 Task: Look for space in Hasuda, Japan from 1st June, 2023 to 9th June, 2023 for 4 adults in price range Rs.6000 to Rs.12000. Place can be entire place with 2 bedrooms having 2 beds and 2 bathrooms. Property type can be house, flat, guest house. Booking option can be shelf check-in. Required host language is English.
Action: Mouse moved to (536, 138)
Screenshot: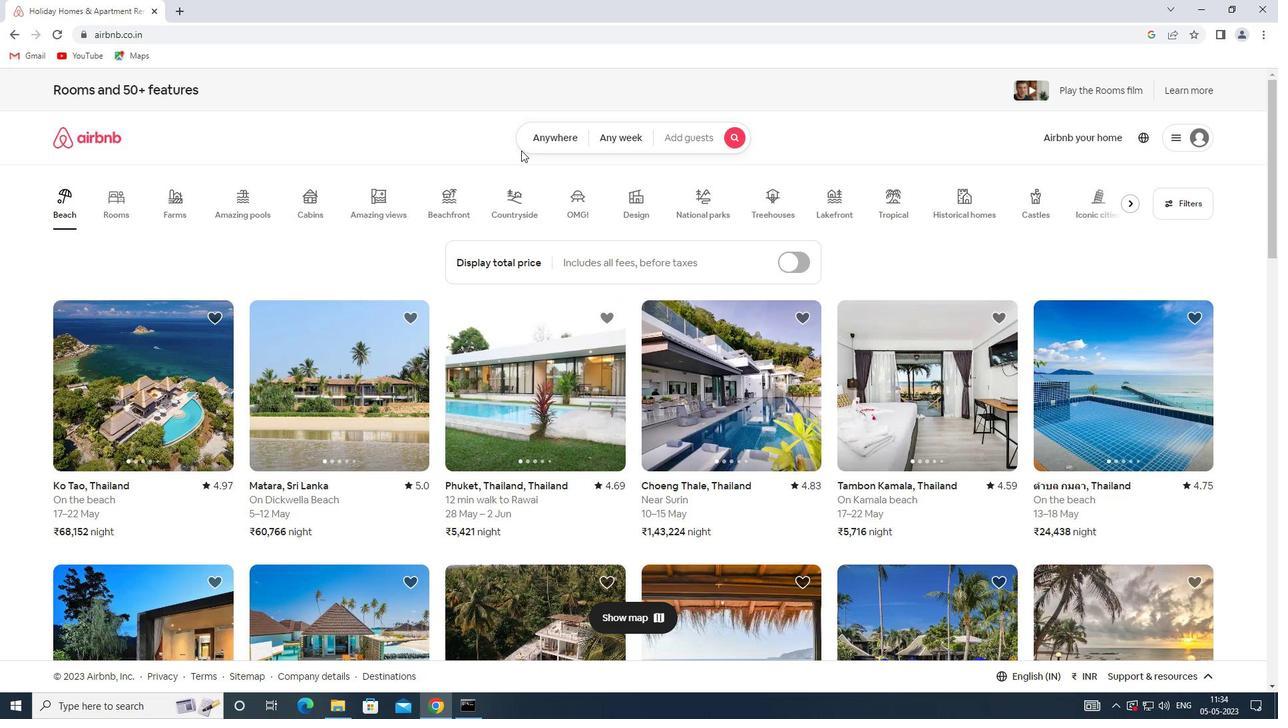 
Action: Mouse pressed left at (536, 138)
Screenshot: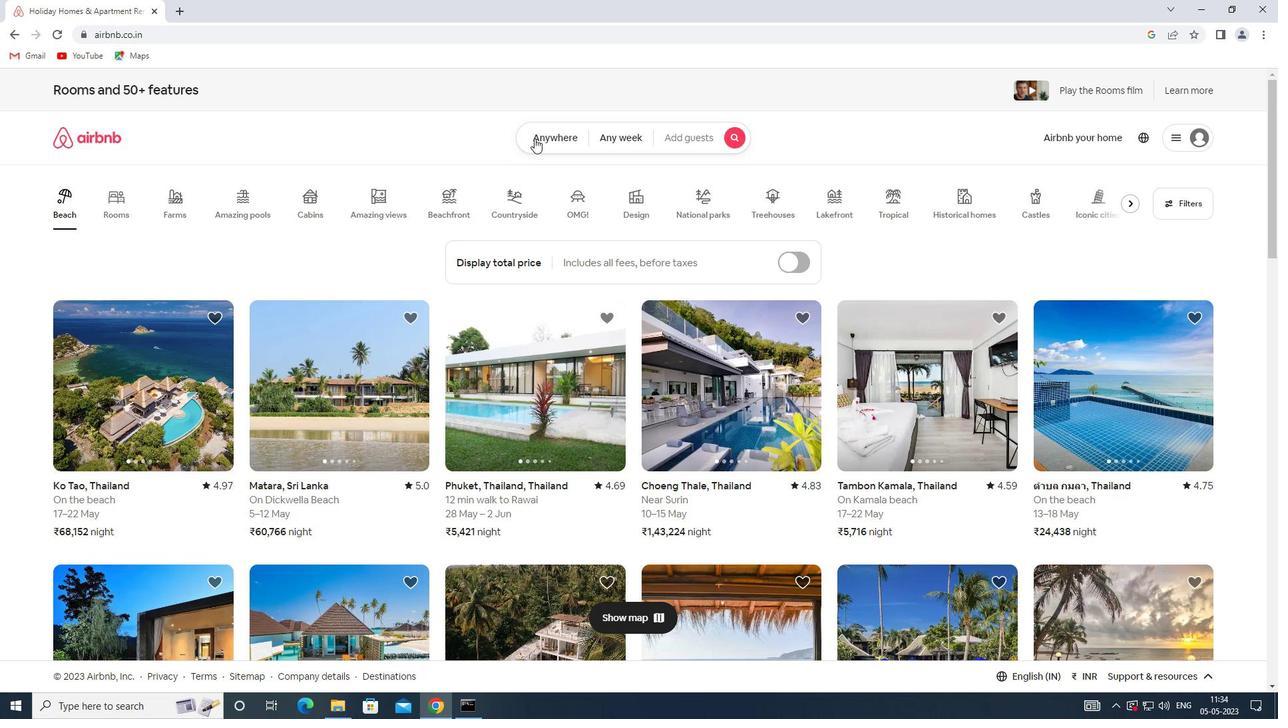 
Action: Mouse moved to (404, 194)
Screenshot: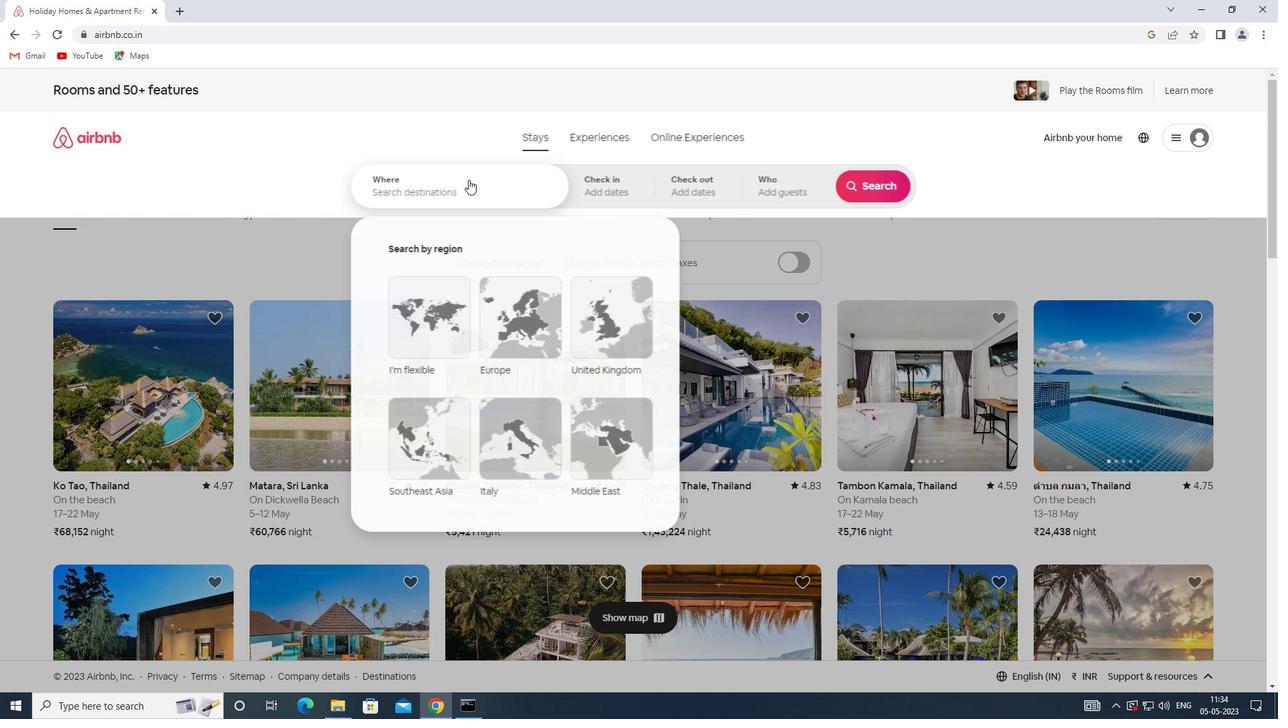 
Action: Mouse pressed left at (404, 194)
Screenshot: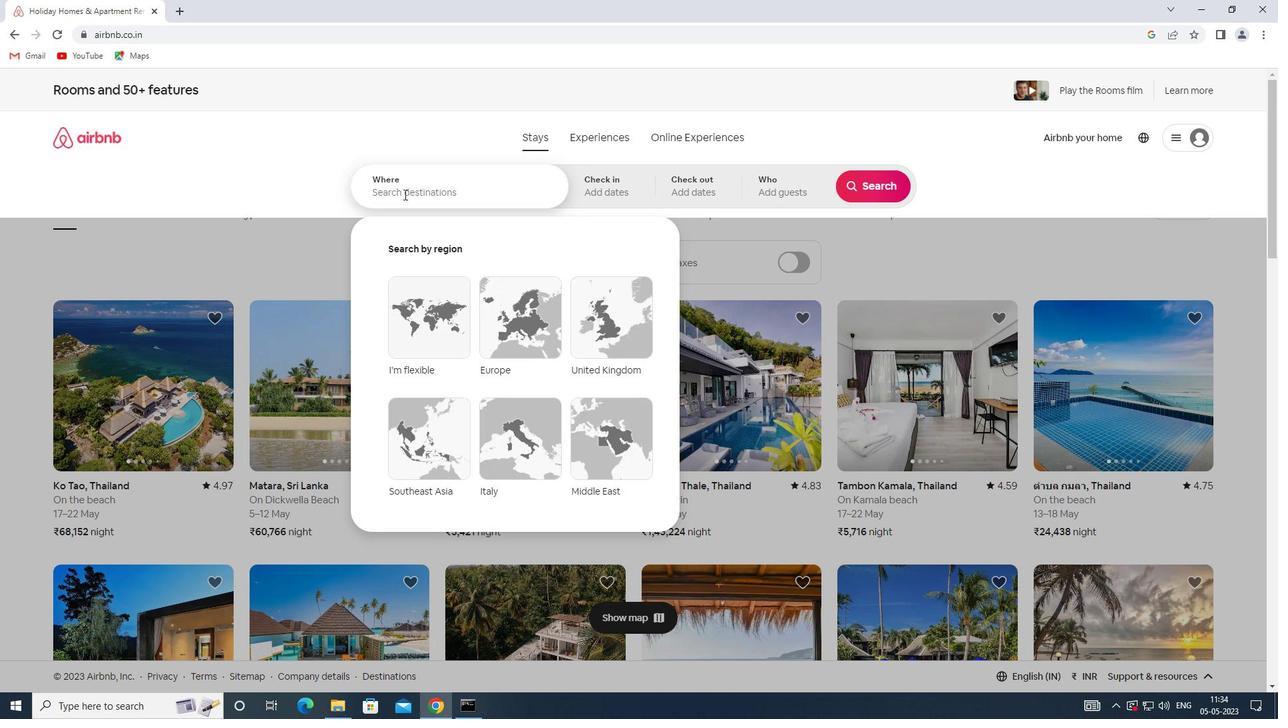 
Action: Key pressed <Key.shift>HASUDA,<Key.shift>JAPAN
Screenshot: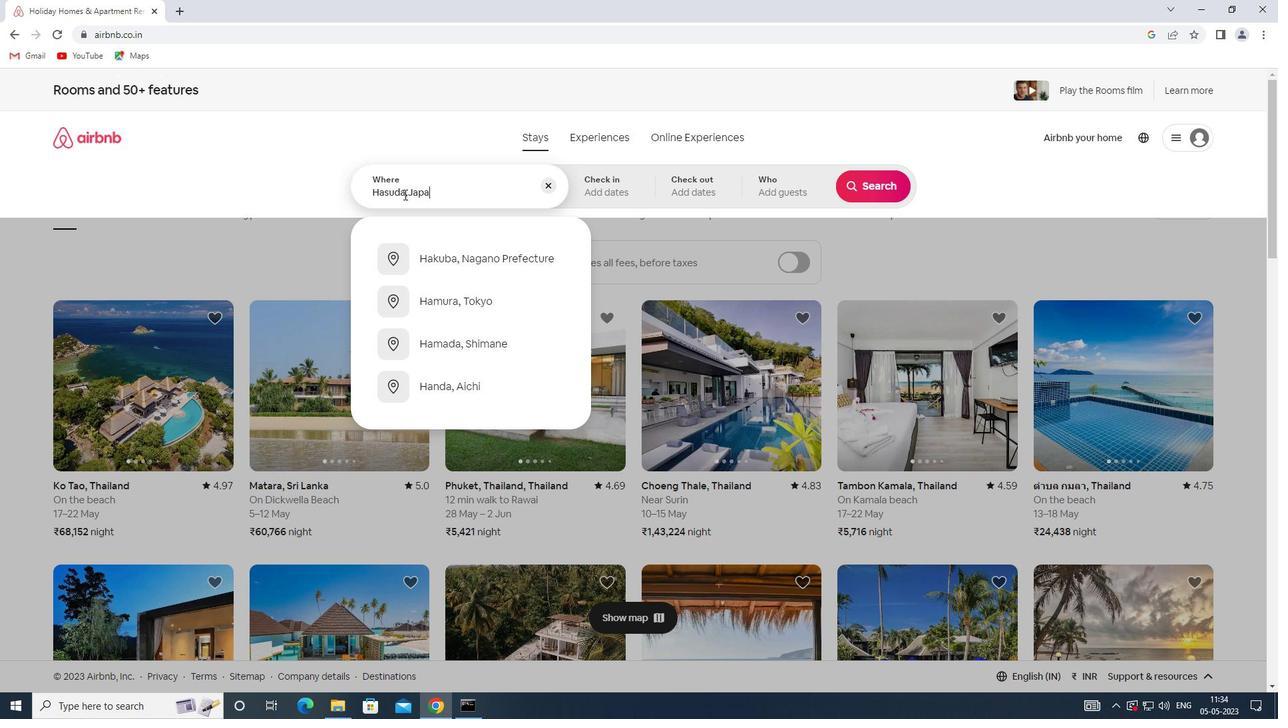 
Action: Mouse moved to (604, 191)
Screenshot: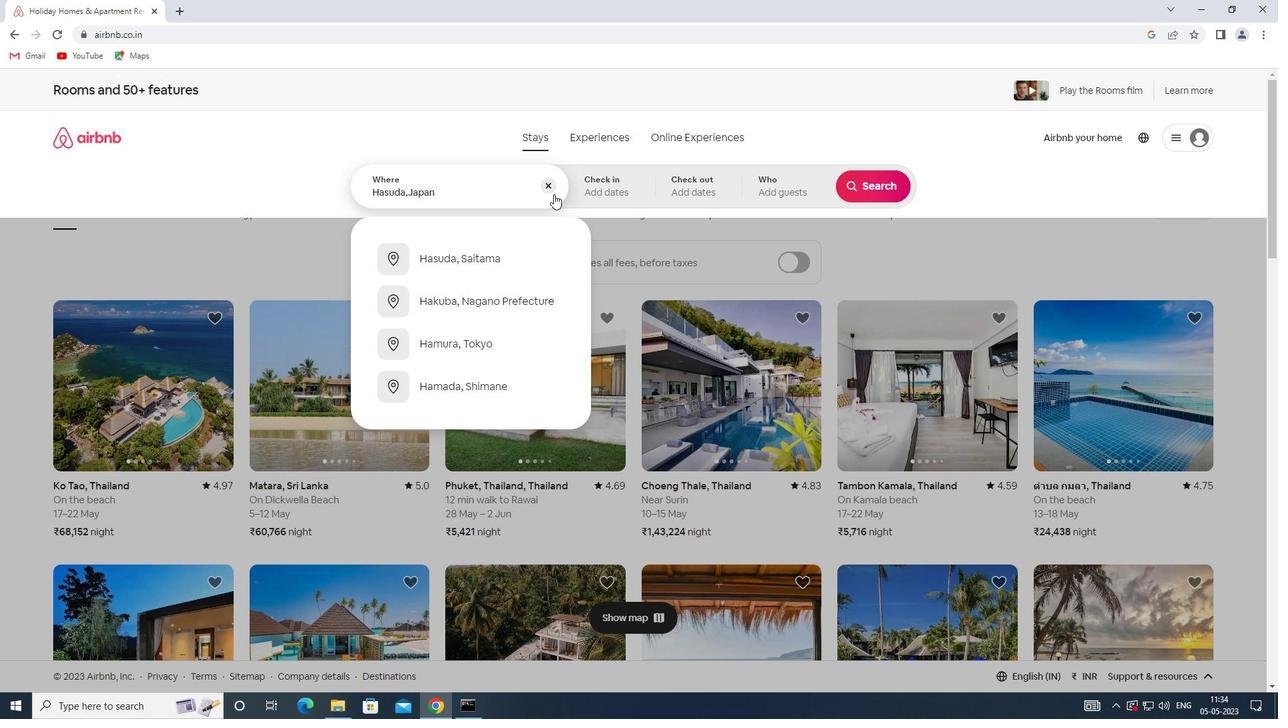 
Action: Mouse pressed left at (604, 191)
Screenshot: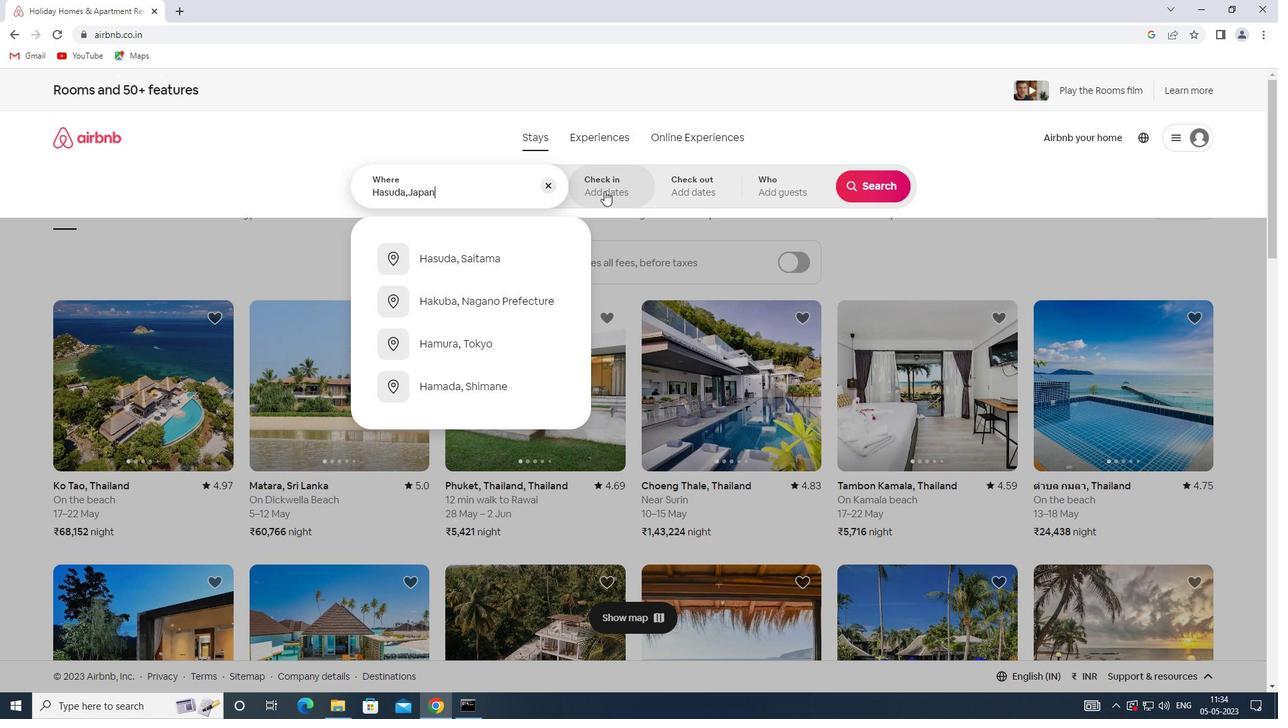 
Action: Mouse moved to (789, 347)
Screenshot: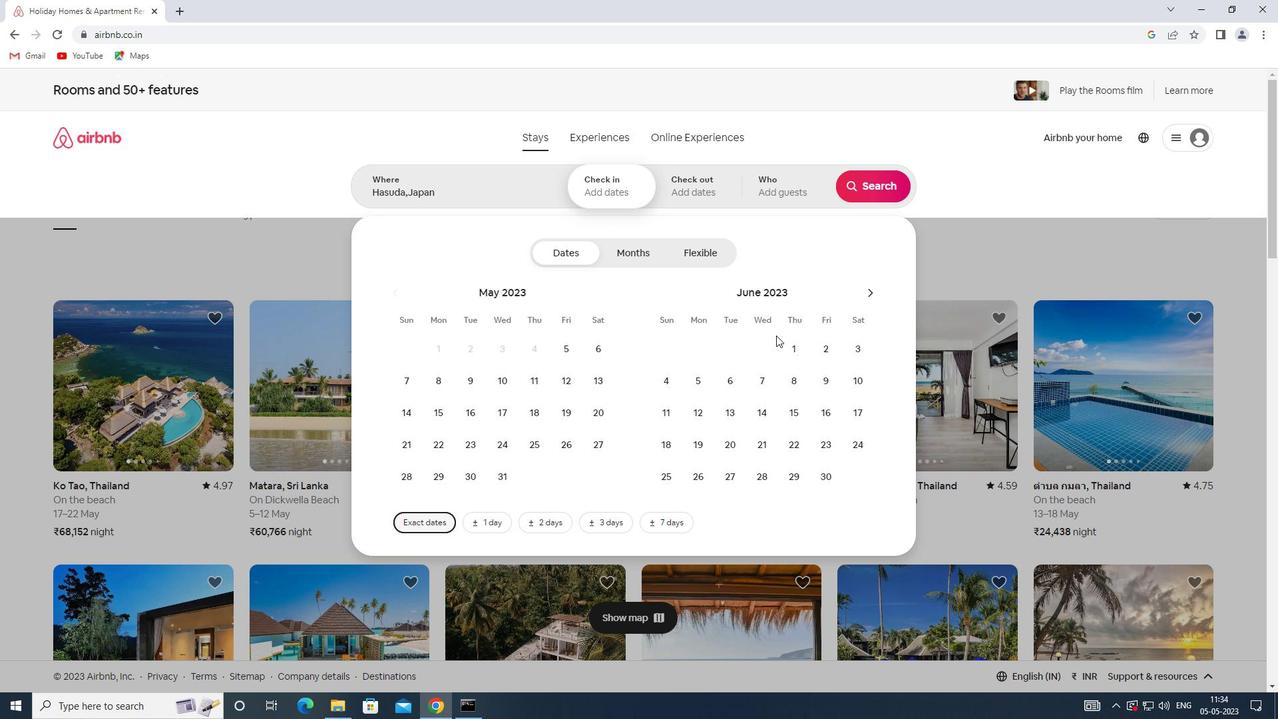 
Action: Mouse pressed left at (789, 347)
Screenshot: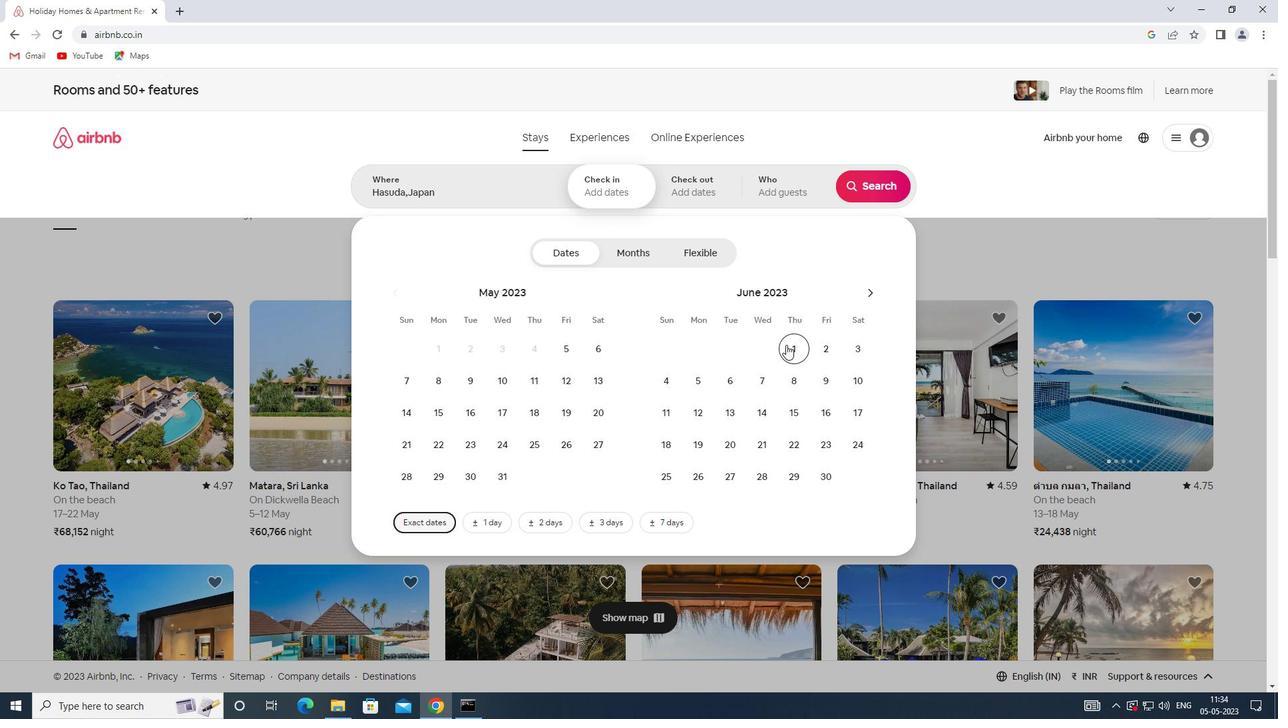 
Action: Mouse moved to (838, 390)
Screenshot: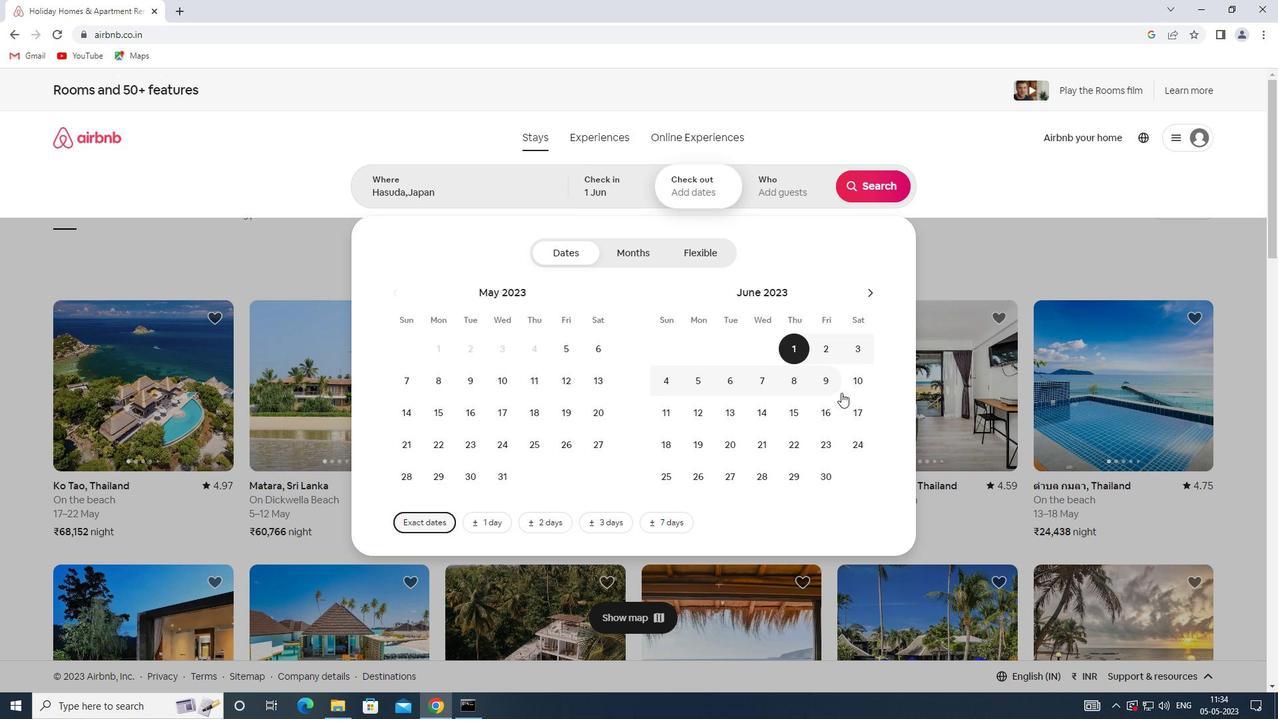 
Action: Mouse pressed left at (838, 390)
Screenshot: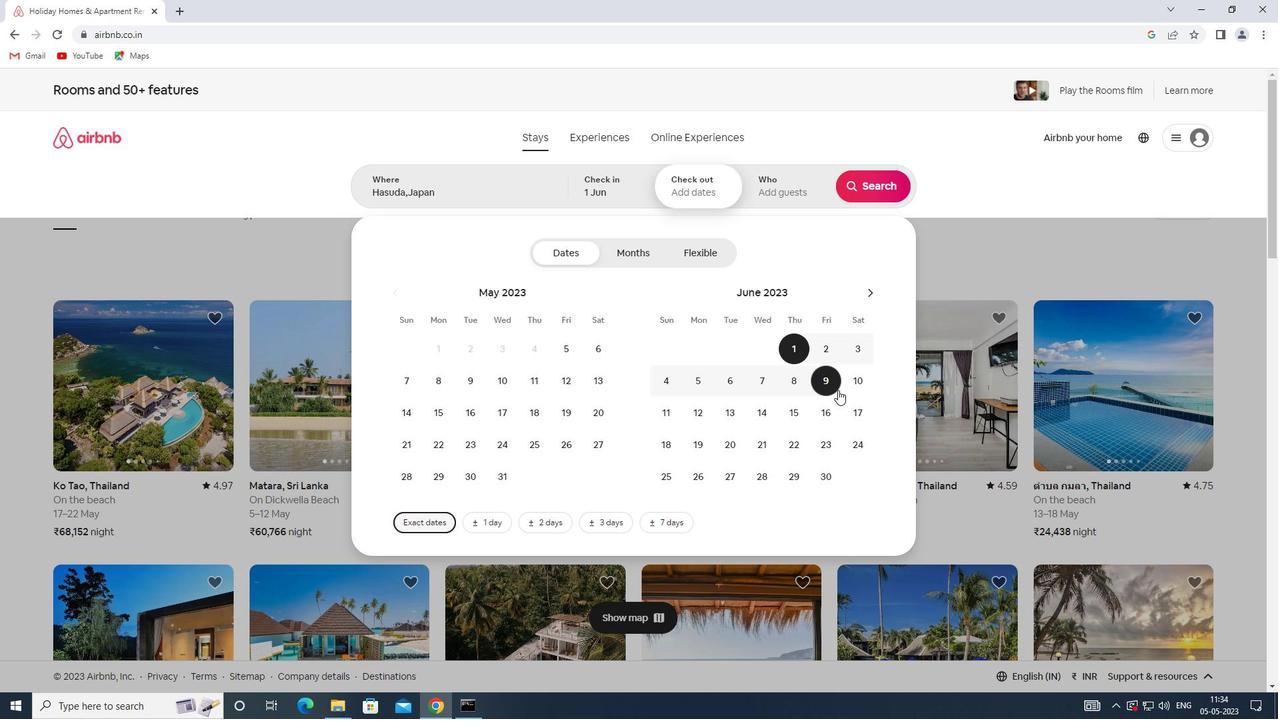 
Action: Mouse moved to (782, 195)
Screenshot: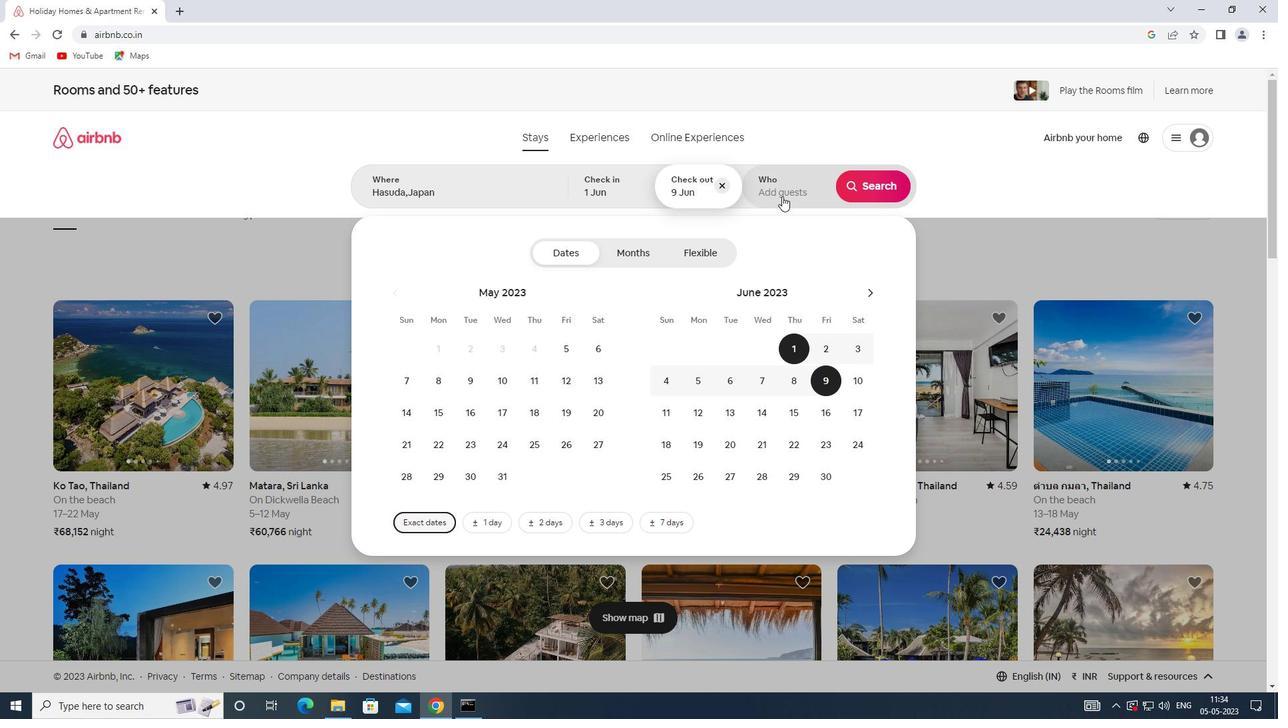 
Action: Mouse pressed left at (782, 195)
Screenshot: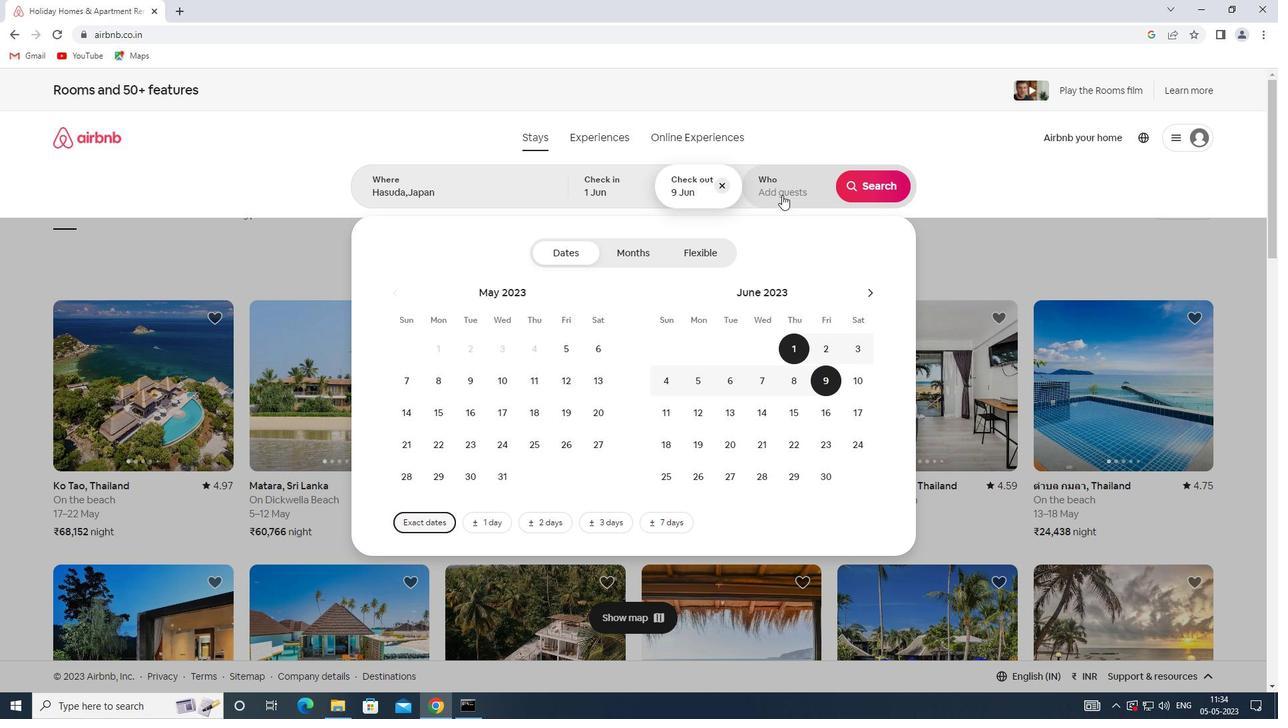 
Action: Mouse moved to (877, 255)
Screenshot: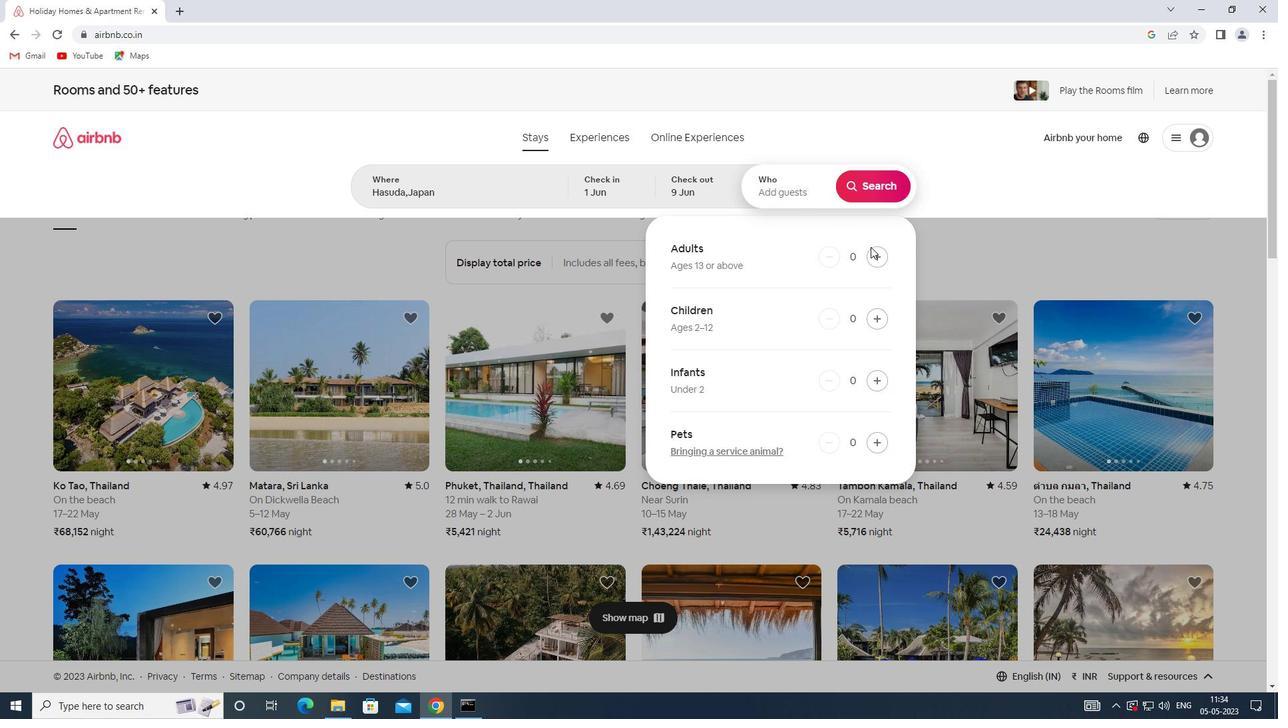 
Action: Mouse pressed left at (877, 255)
Screenshot: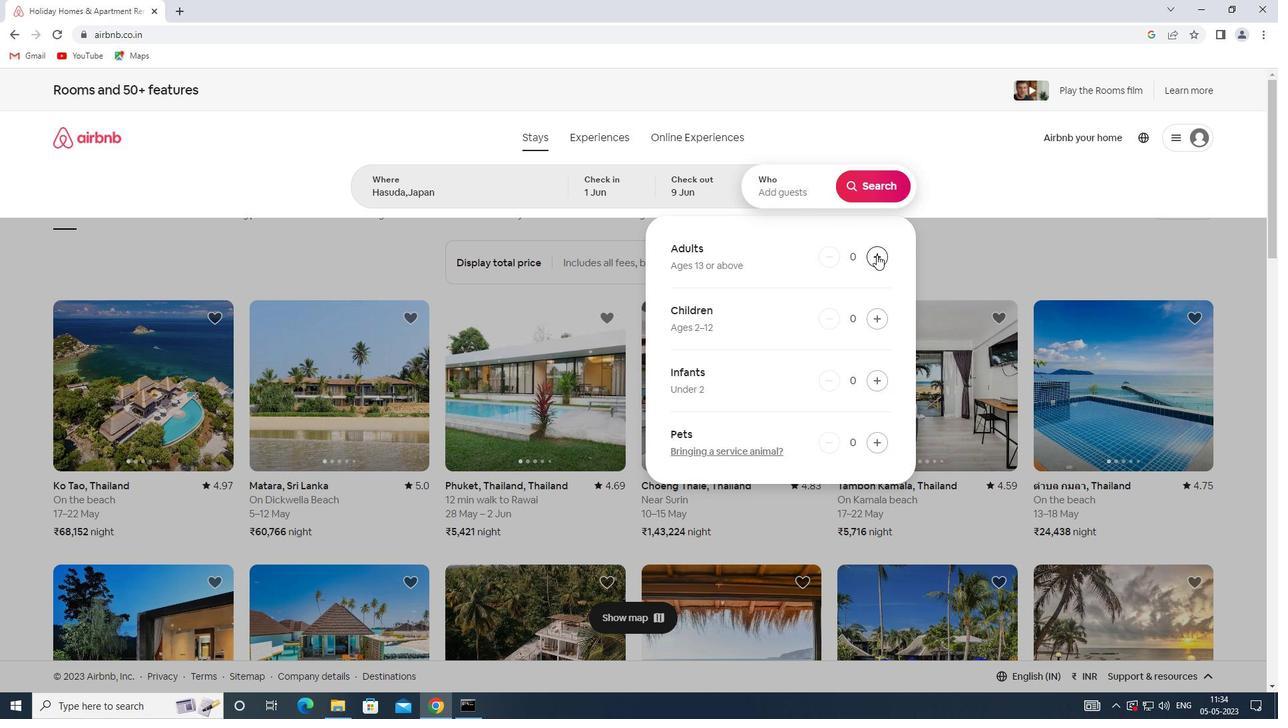 
Action: Mouse pressed left at (877, 255)
Screenshot: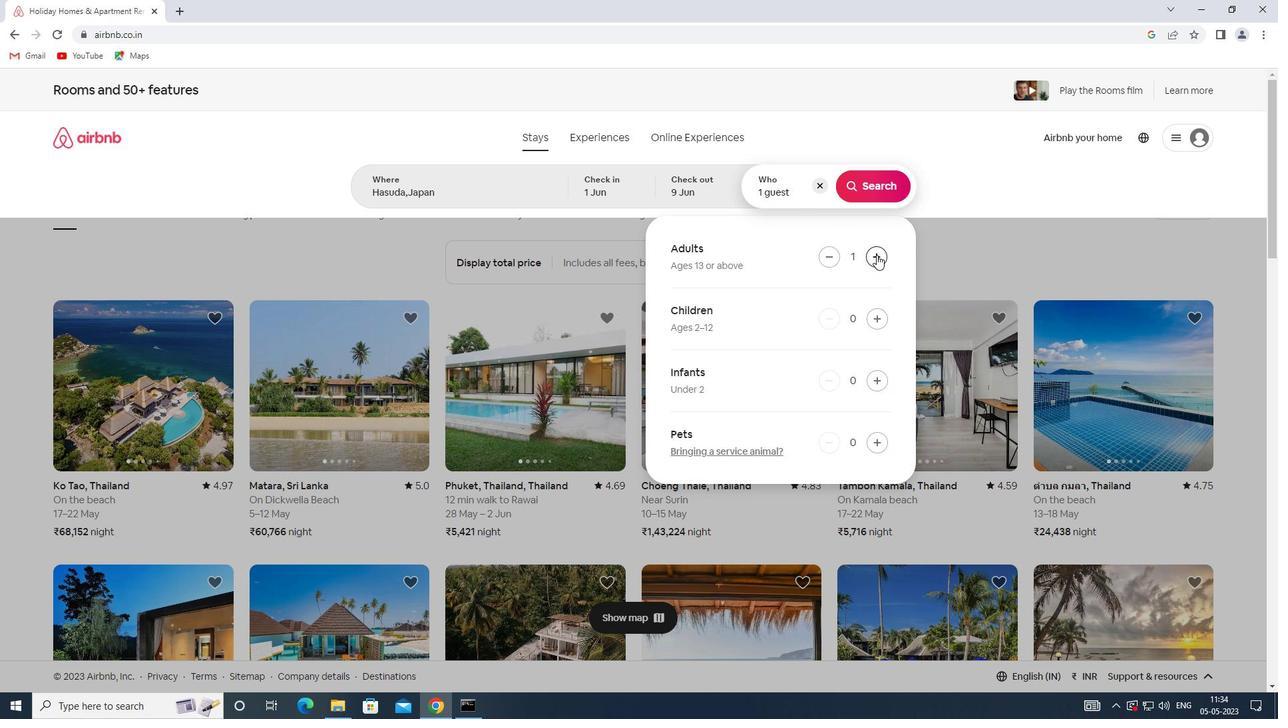 
Action: Mouse moved to (877, 255)
Screenshot: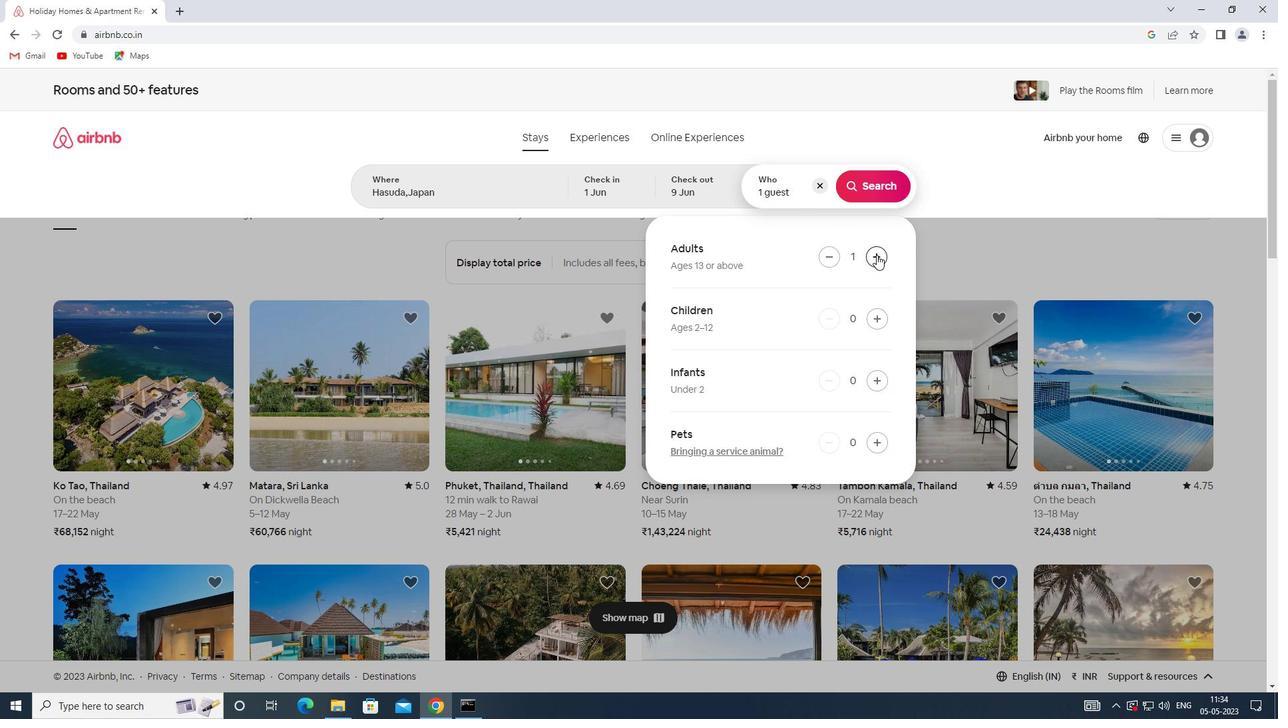 
Action: Mouse pressed left at (877, 255)
Screenshot: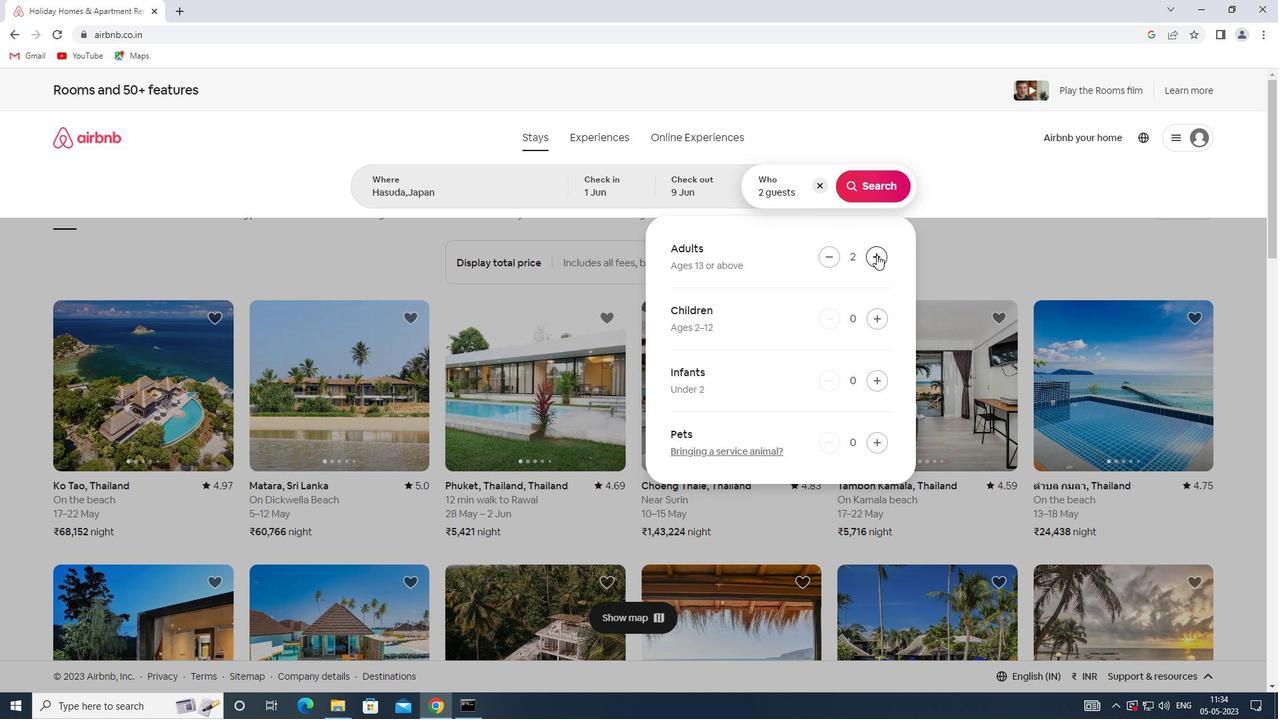 
Action: Mouse pressed left at (877, 255)
Screenshot: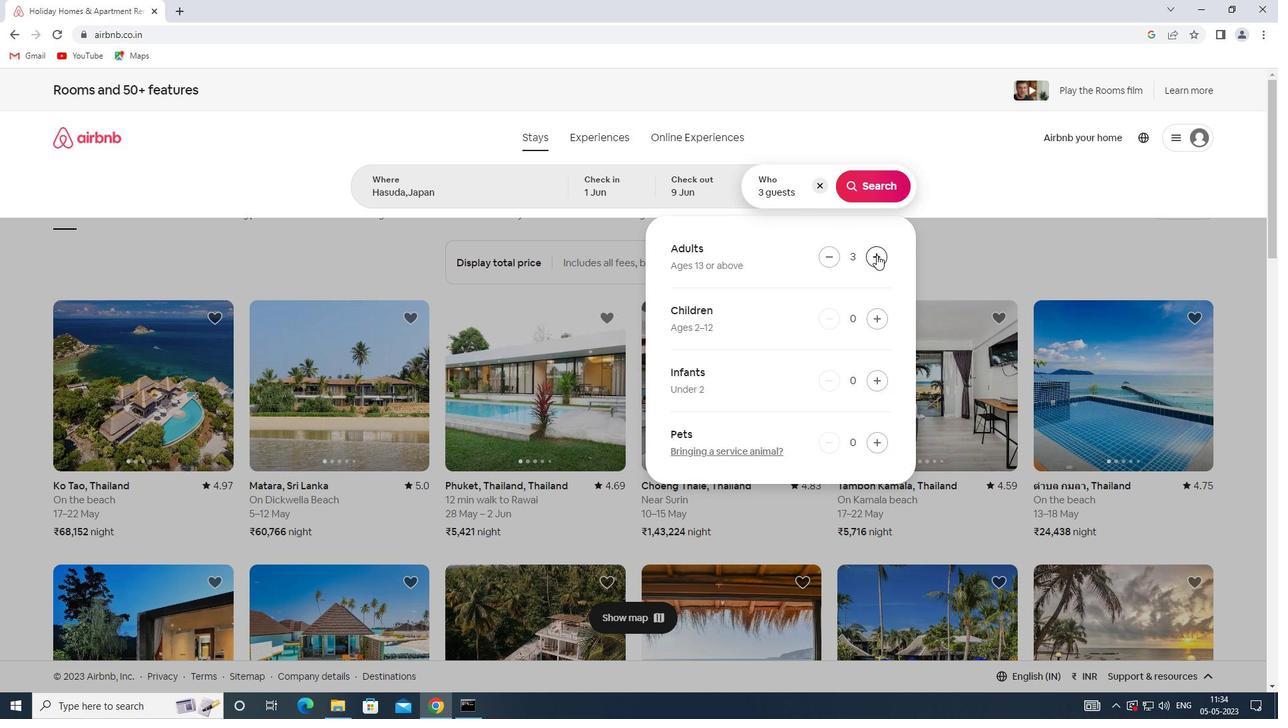 
Action: Mouse moved to (873, 185)
Screenshot: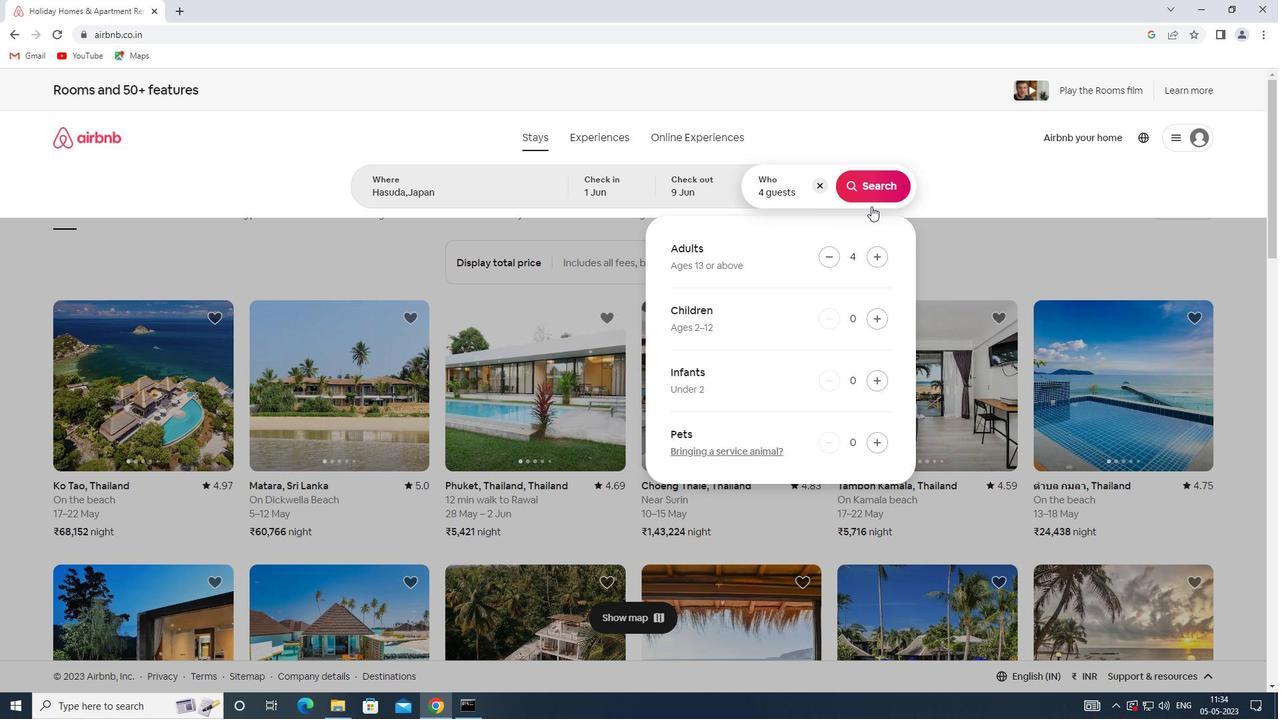 
Action: Mouse pressed left at (873, 185)
Screenshot: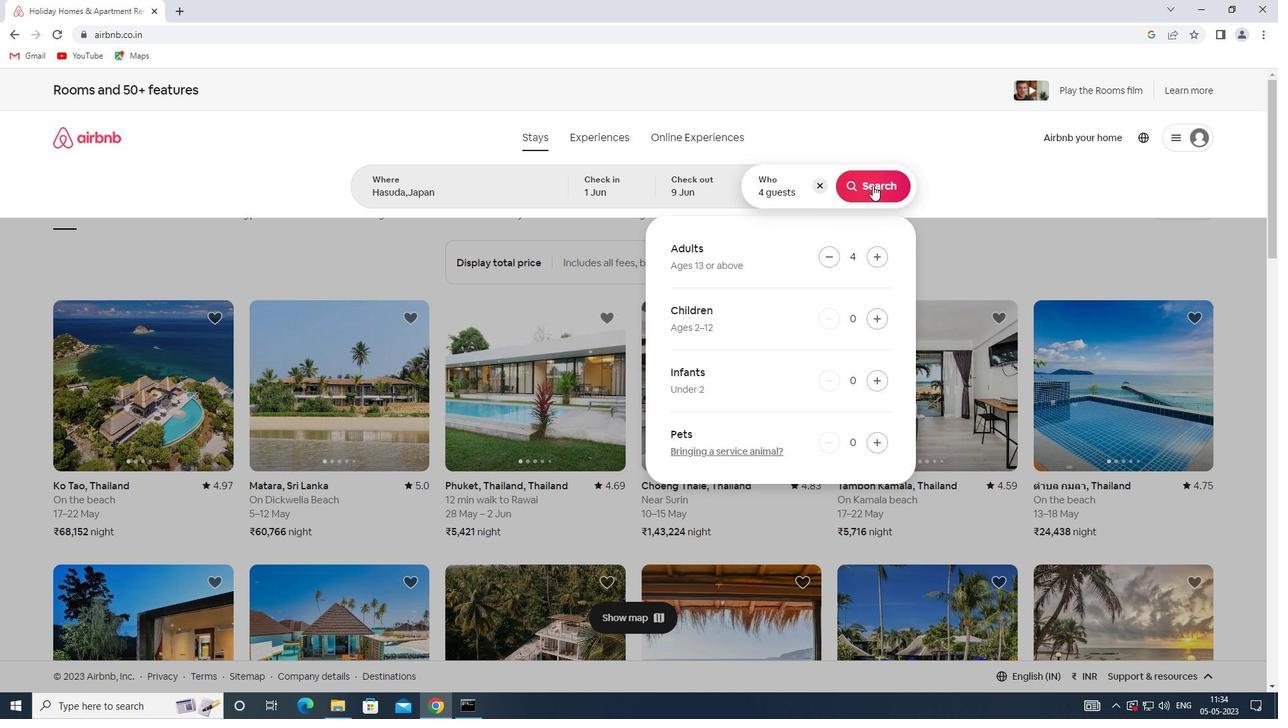 
Action: Mouse moved to (1211, 148)
Screenshot: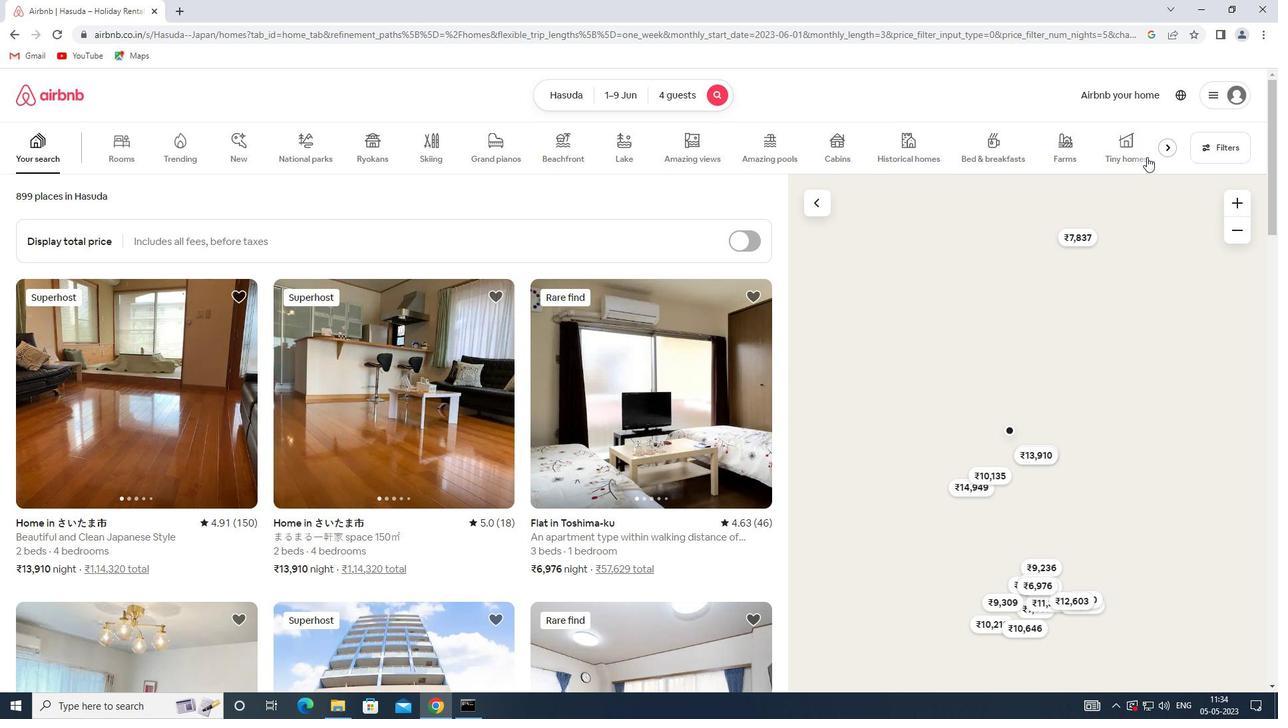 
Action: Mouse pressed left at (1211, 148)
Screenshot: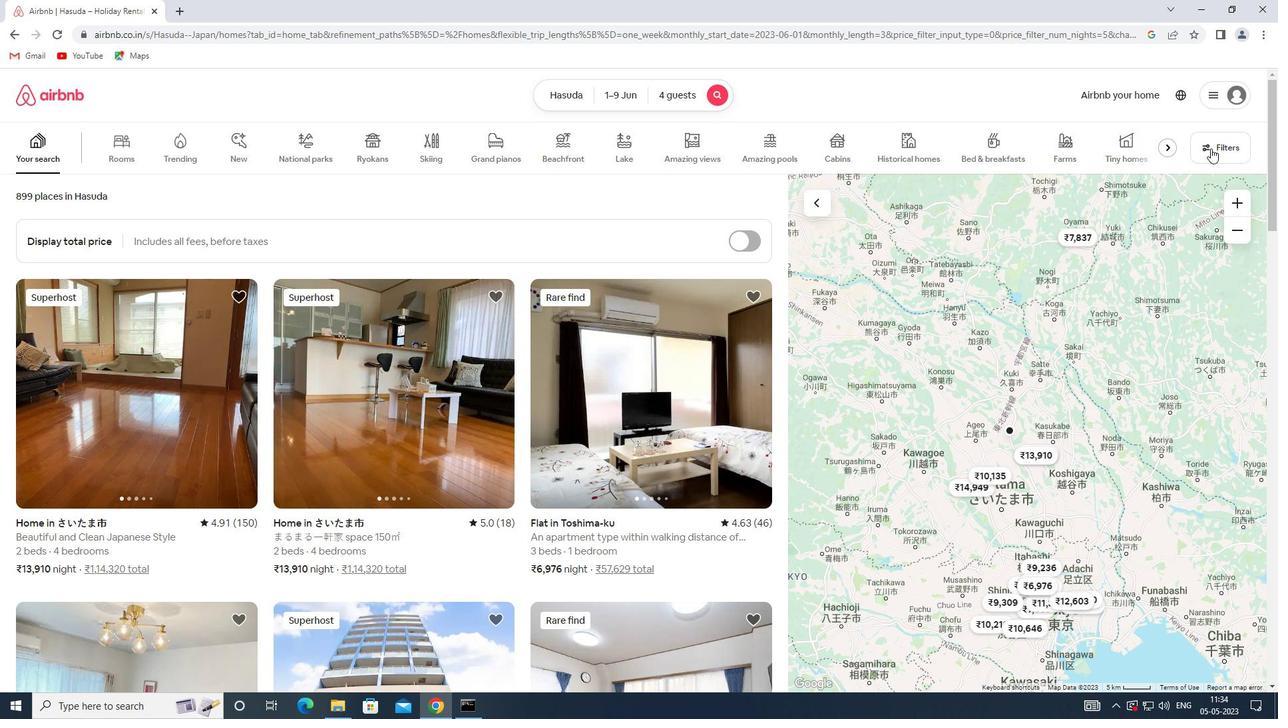 
Action: Mouse moved to (474, 478)
Screenshot: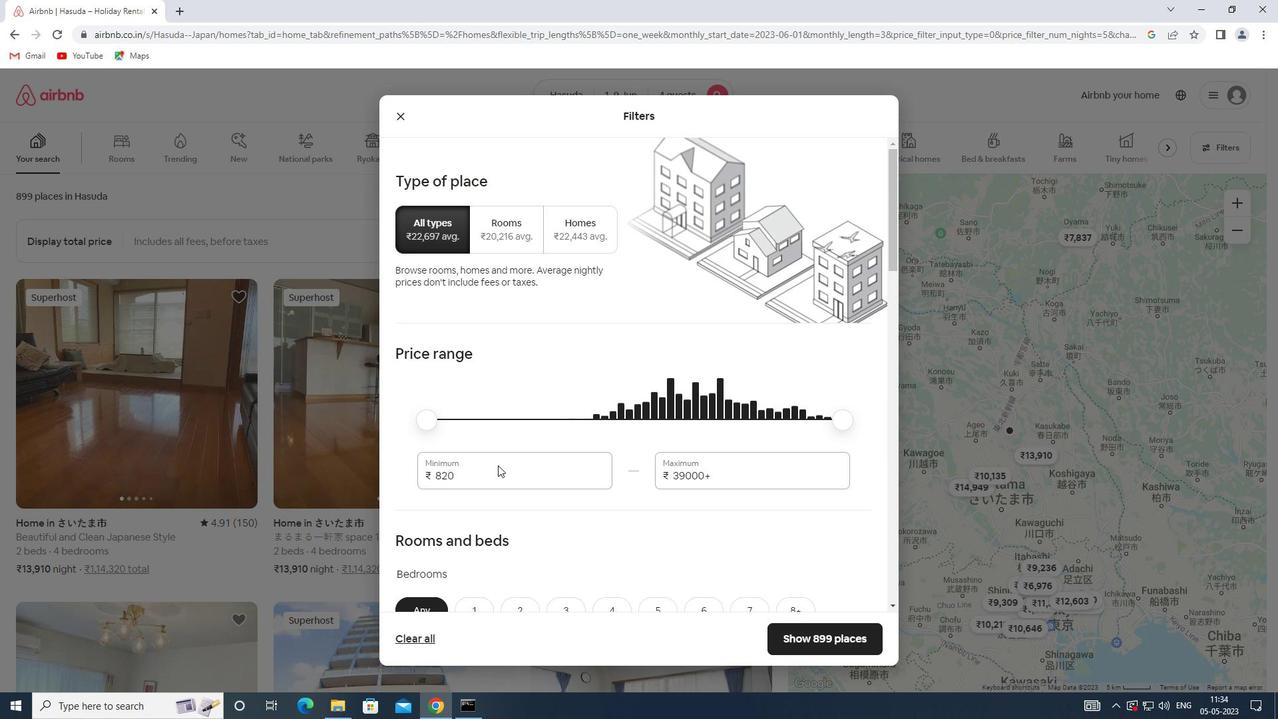 
Action: Mouse pressed left at (474, 478)
Screenshot: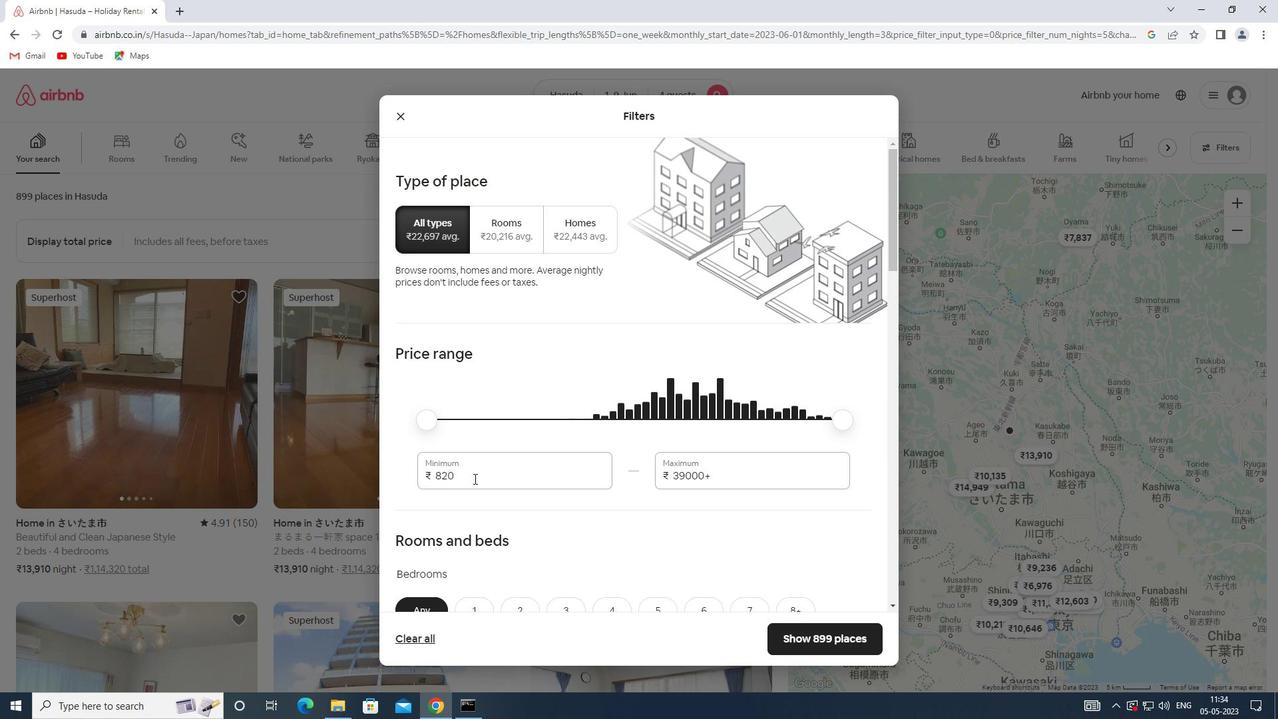 
Action: Mouse moved to (419, 478)
Screenshot: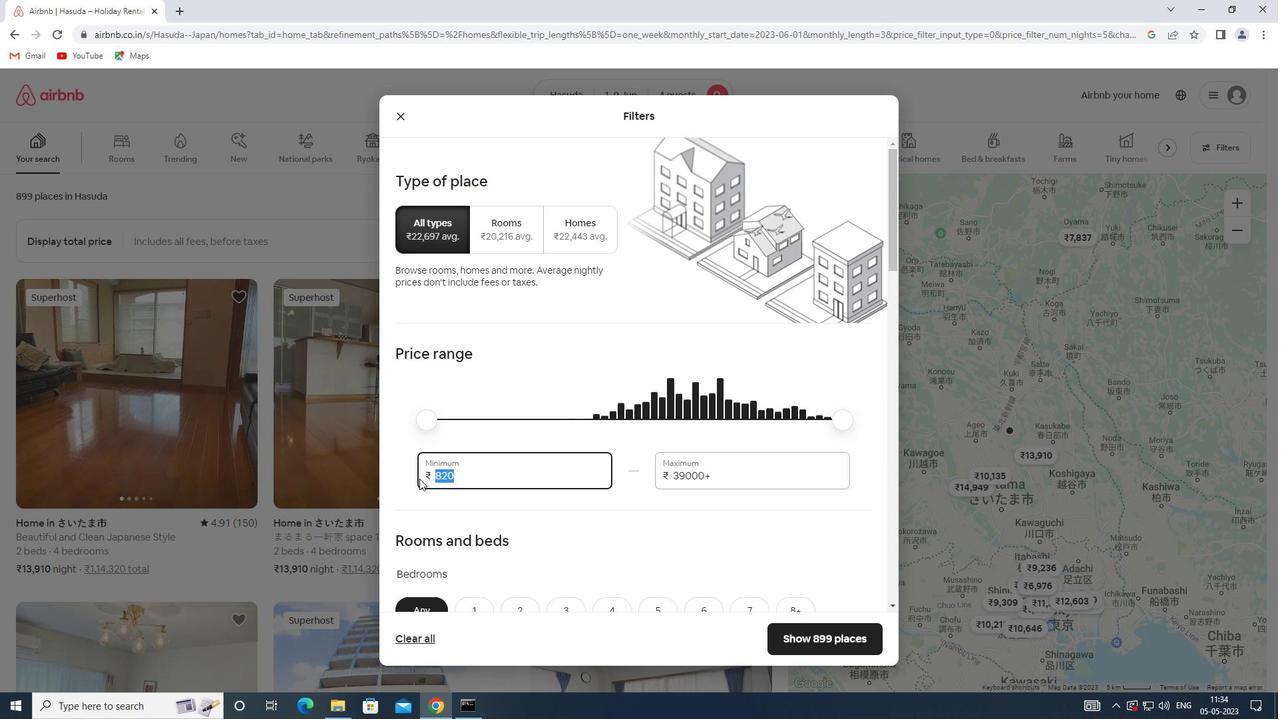 
Action: Key pressed 6000
Screenshot: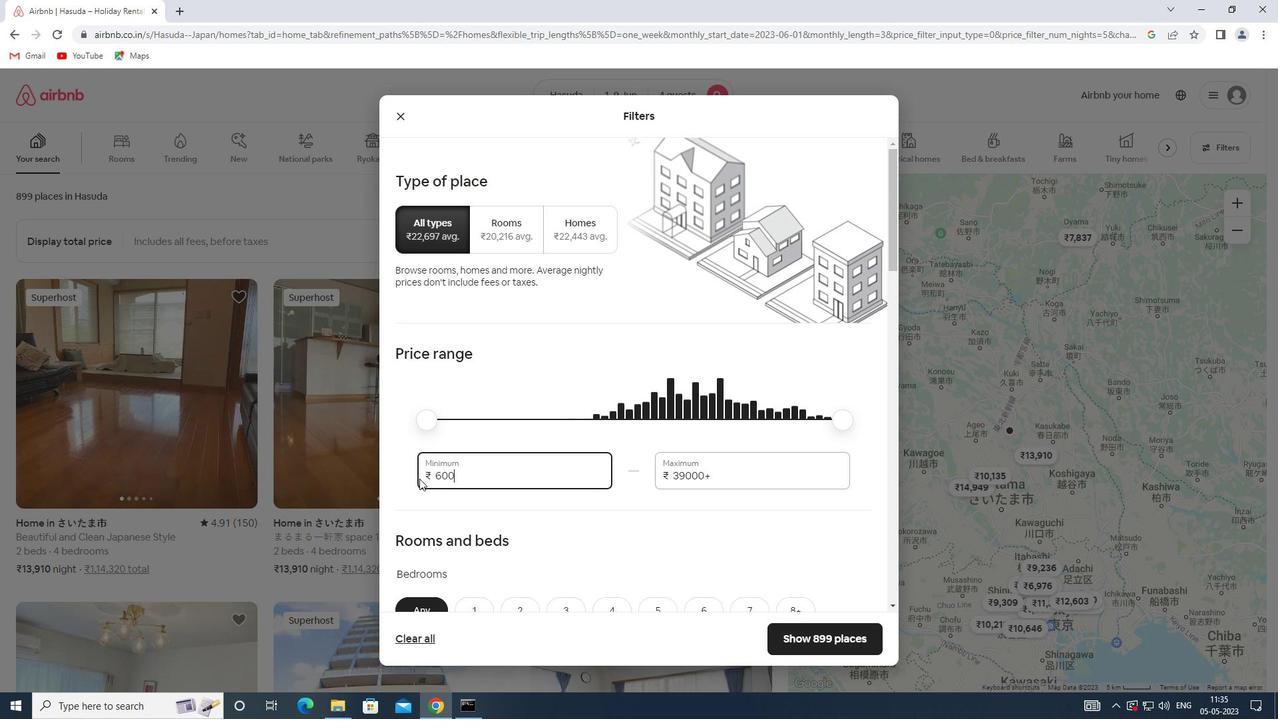 
Action: Mouse moved to (716, 478)
Screenshot: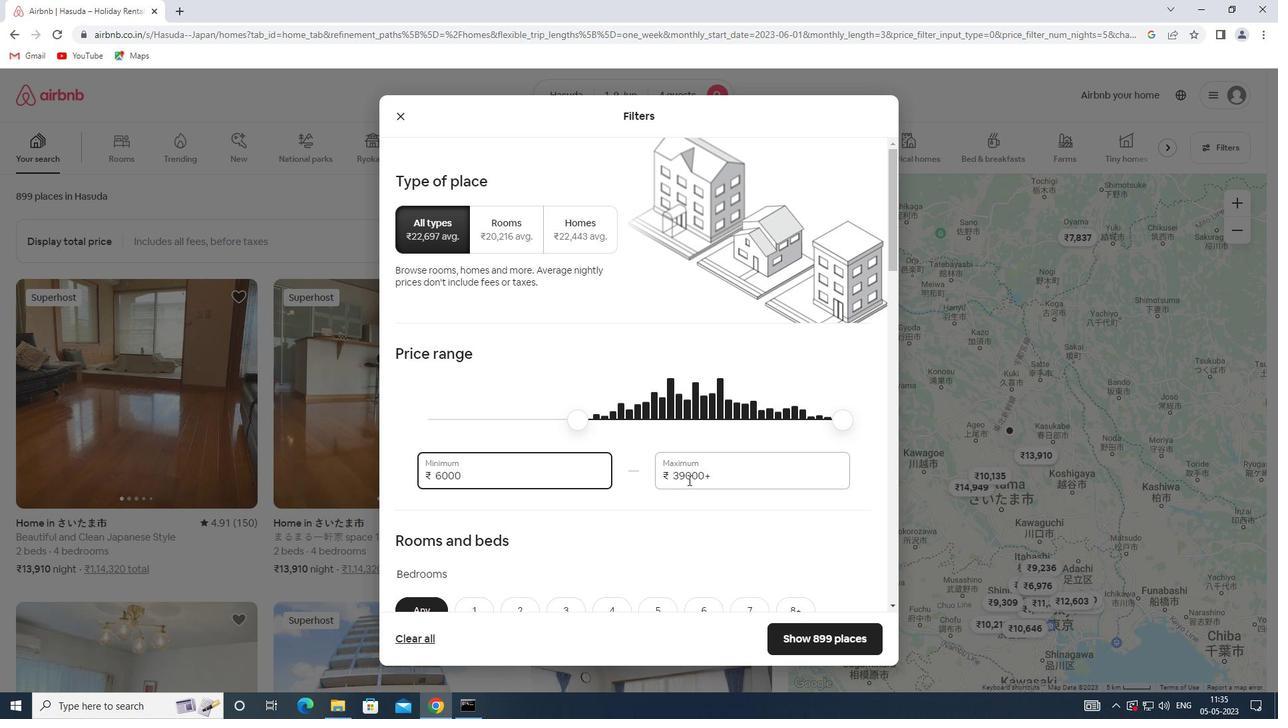 
Action: Mouse pressed left at (716, 478)
Screenshot: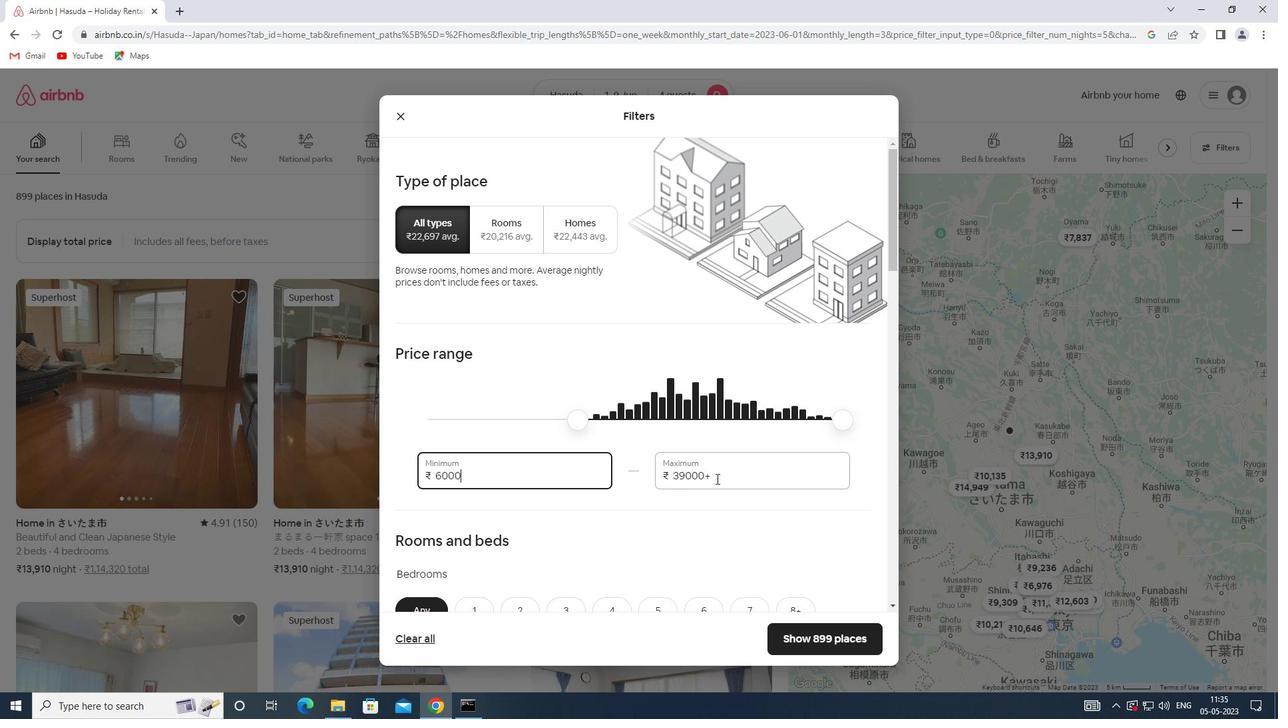 
Action: Mouse moved to (666, 478)
Screenshot: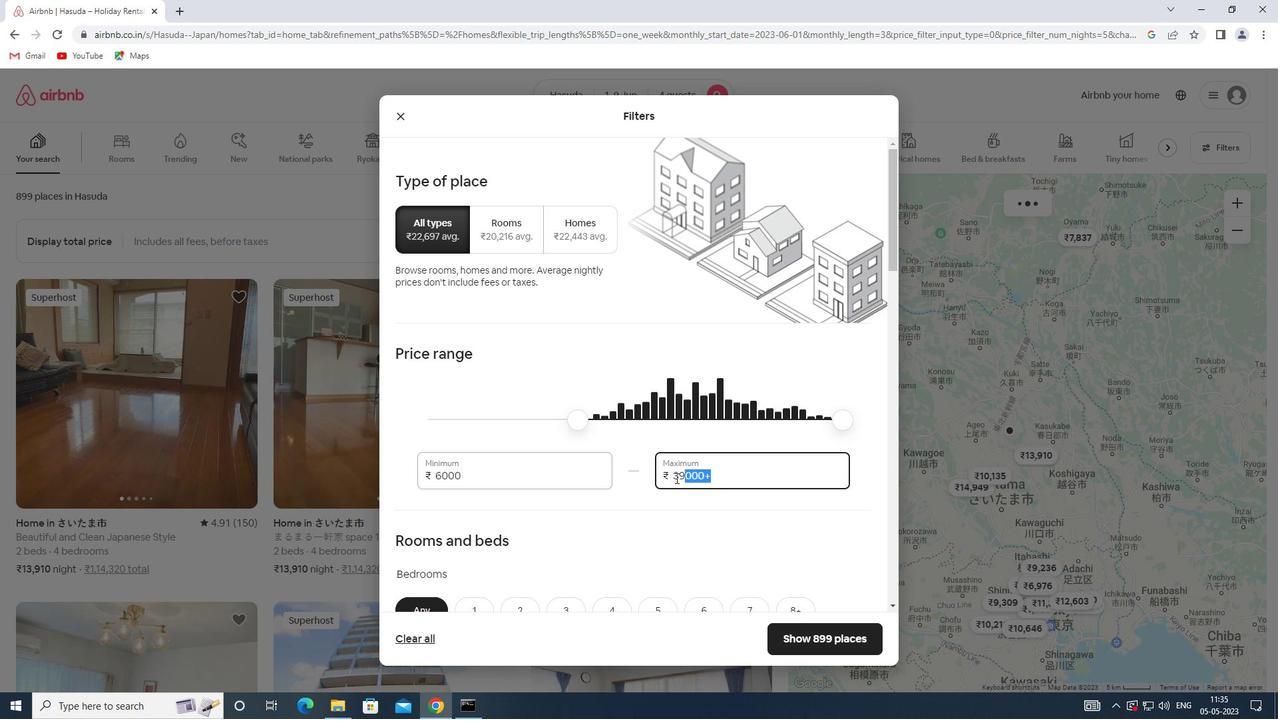 
Action: Key pressed 12000
Screenshot: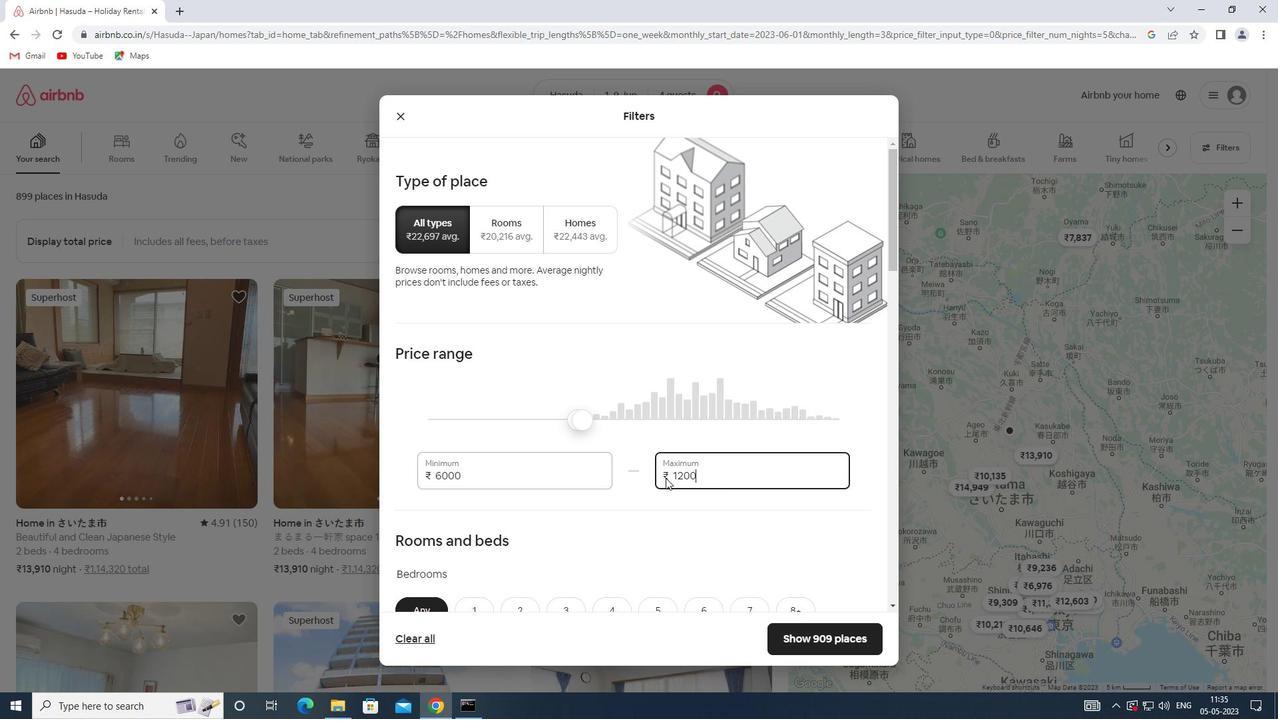 
Action: Mouse moved to (622, 484)
Screenshot: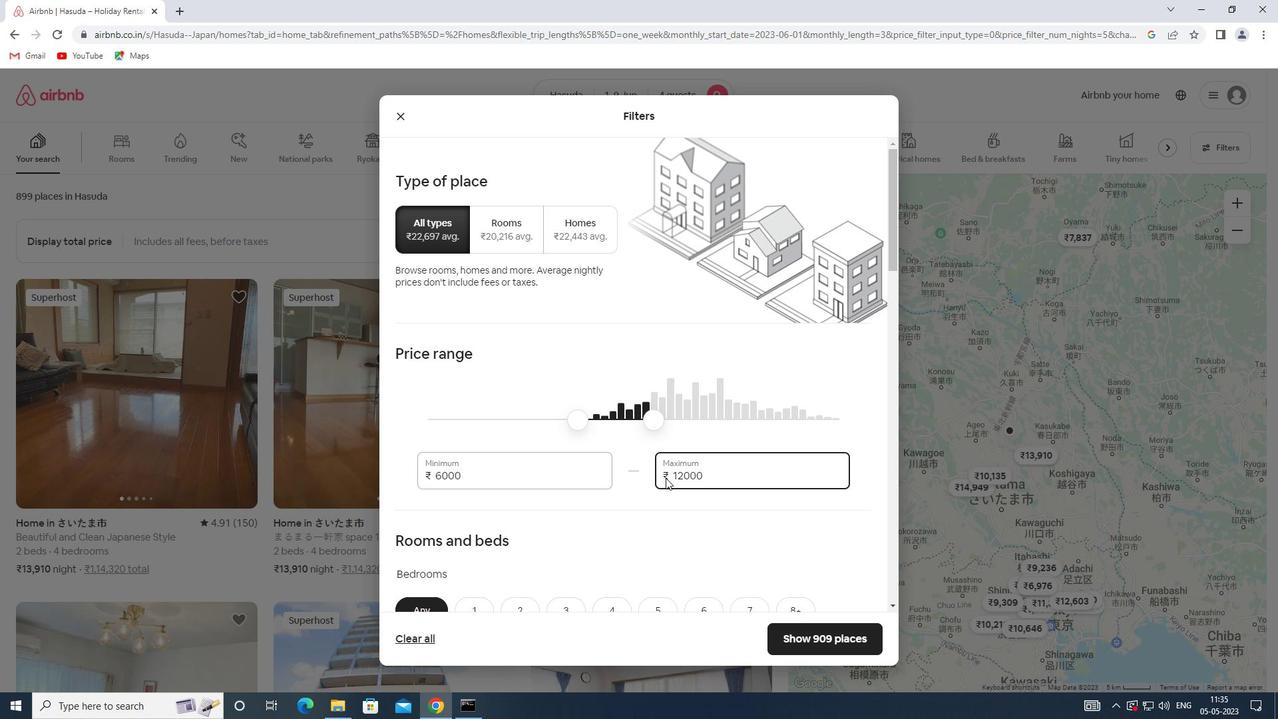 
Action: Mouse scrolled (622, 484) with delta (0, 0)
Screenshot: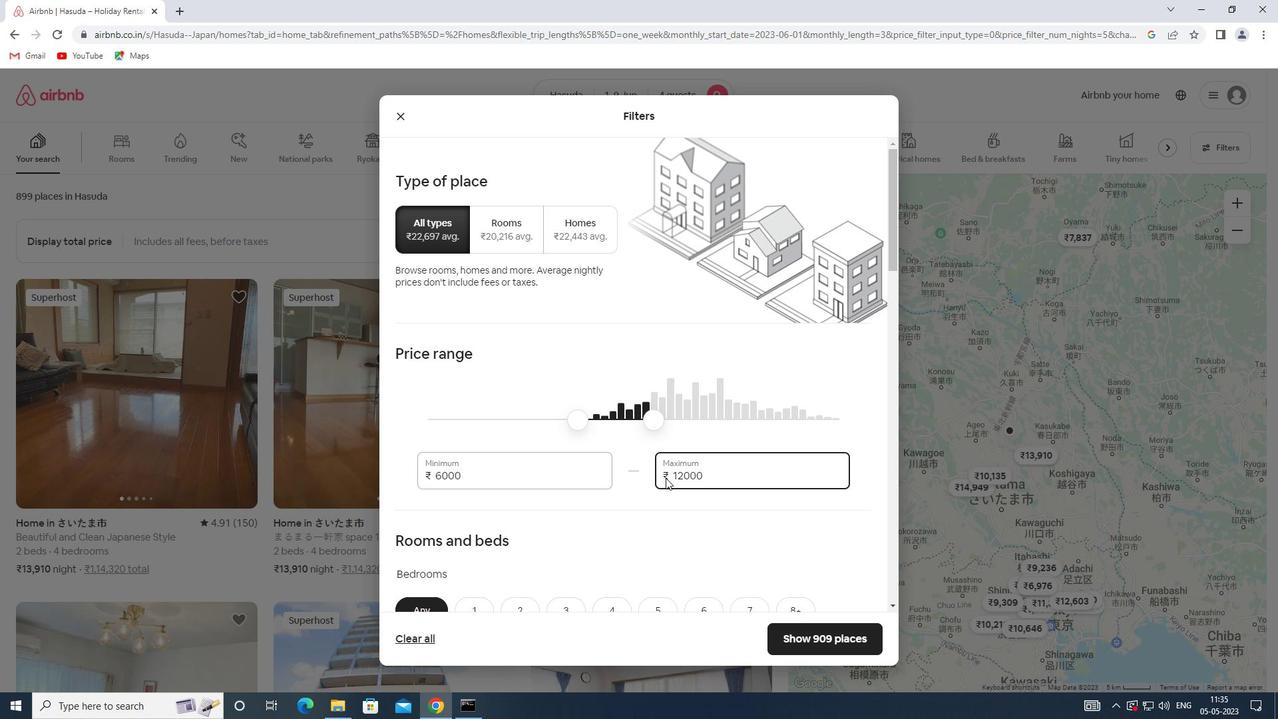
Action: Mouse moved to (612, 486)
Screenshot: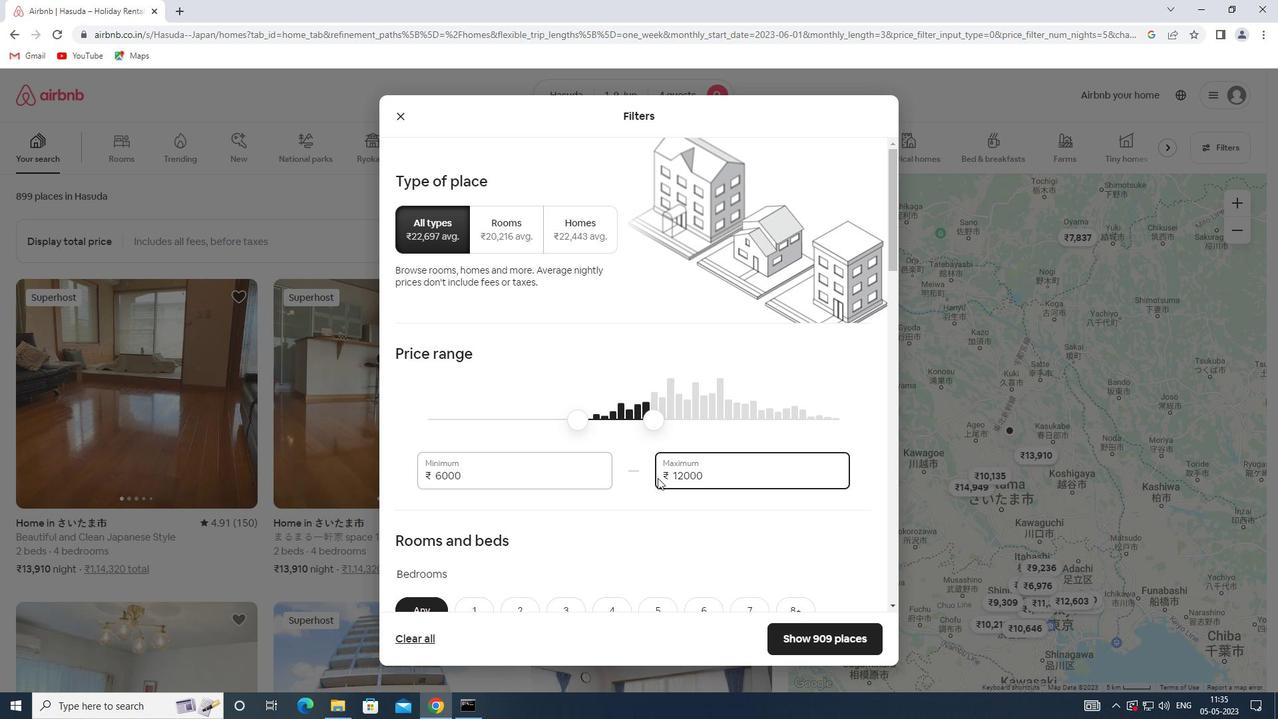 
Action: Mouse scrolled (612, 485) with delta (0, 0)
Screenshot: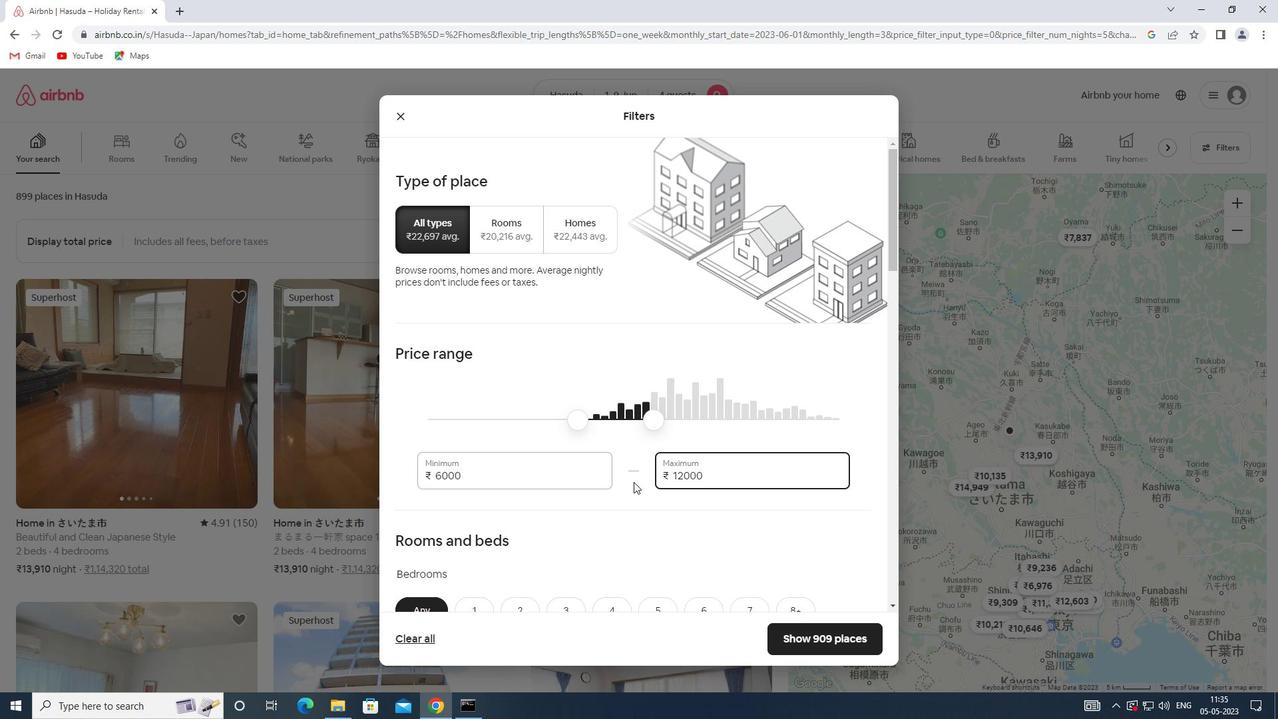
Action: Mouse moved to (547, 472)
Screenshot: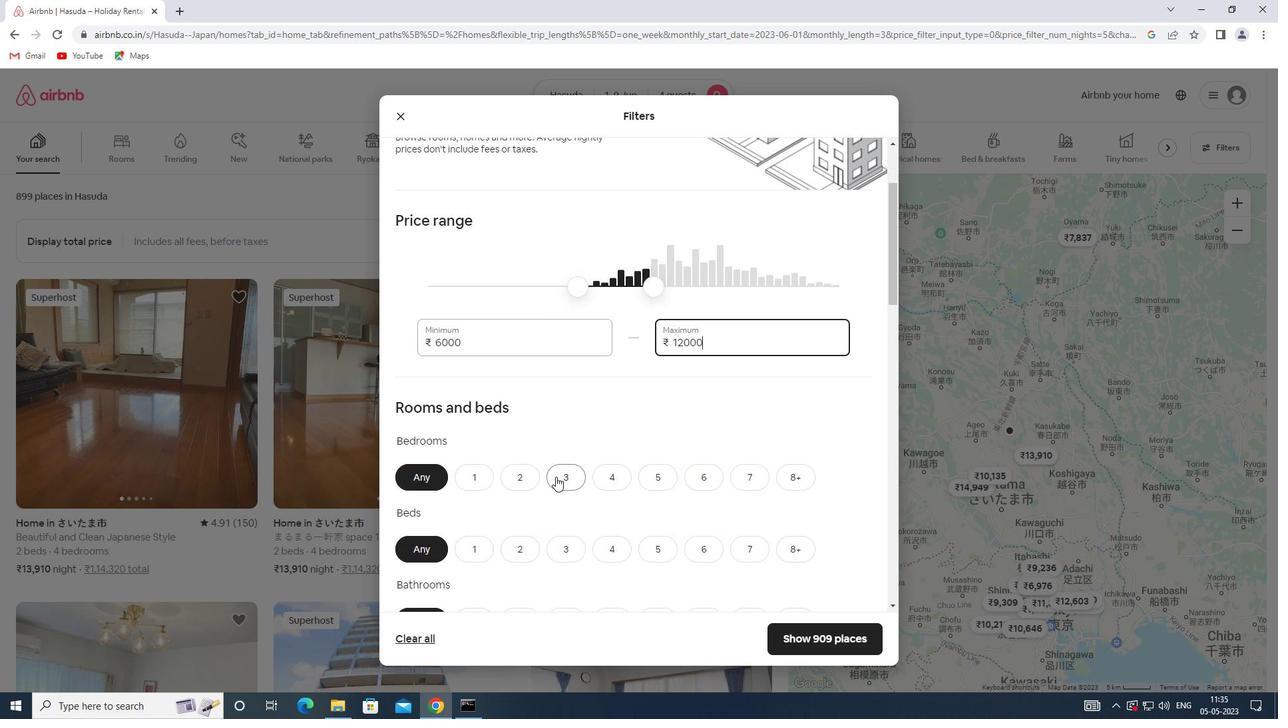 
Action: Mouse scrolled (547, 471) with delta (0, 0)
Screenshot: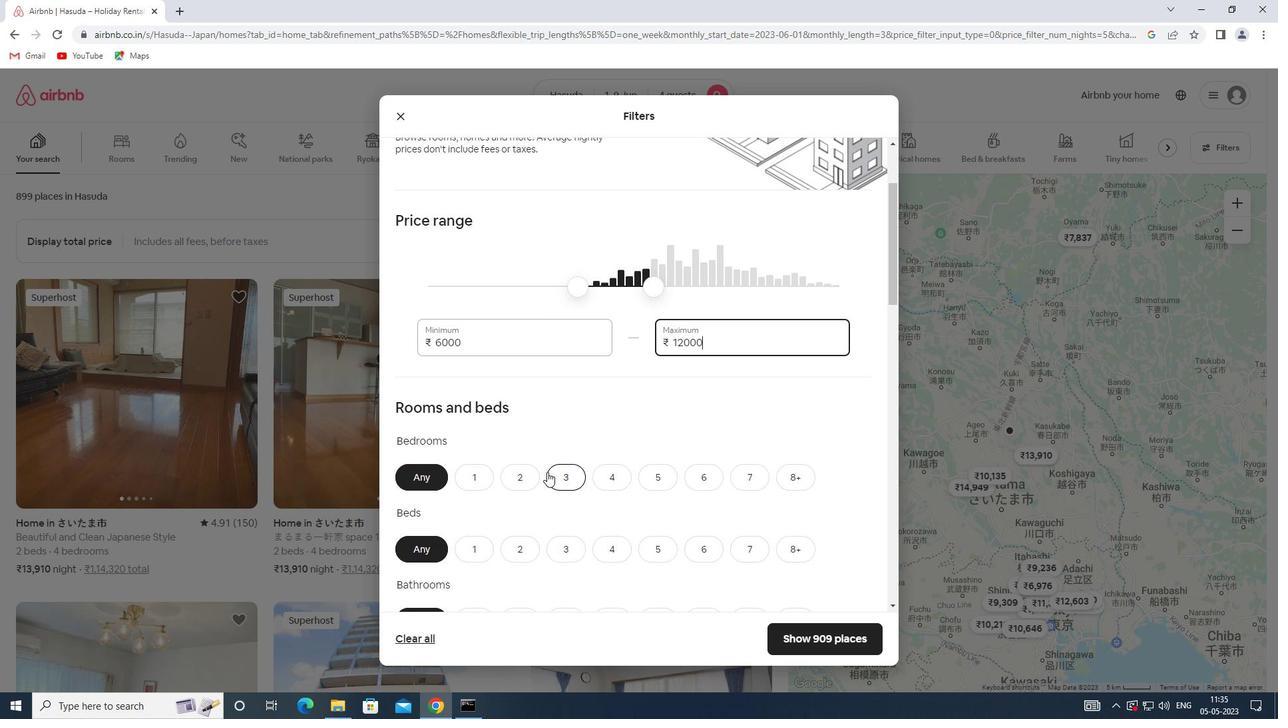 
Action: Mouse moved to (545, 472)
Screenshot: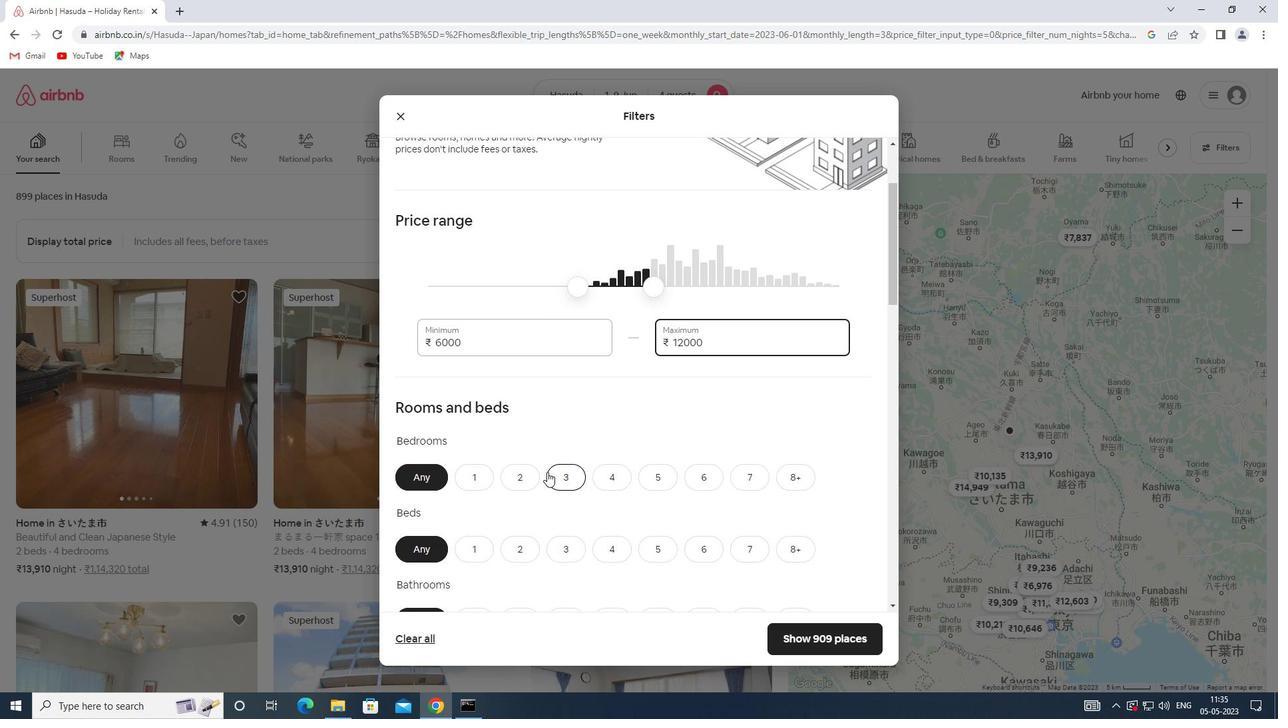 
Action: Mouse scrolled (545, 471) with delta (0, 0)
Screenshot: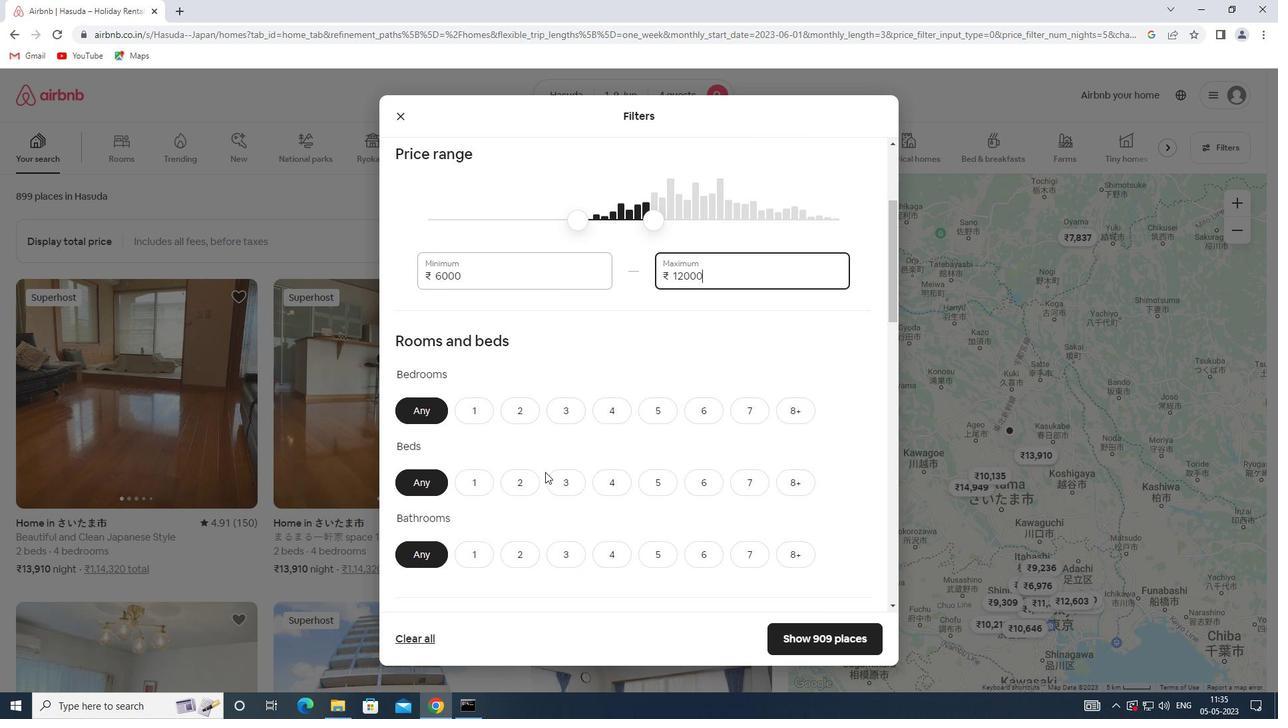 
Action: Mouse moved to (516, 336)
Screenshot: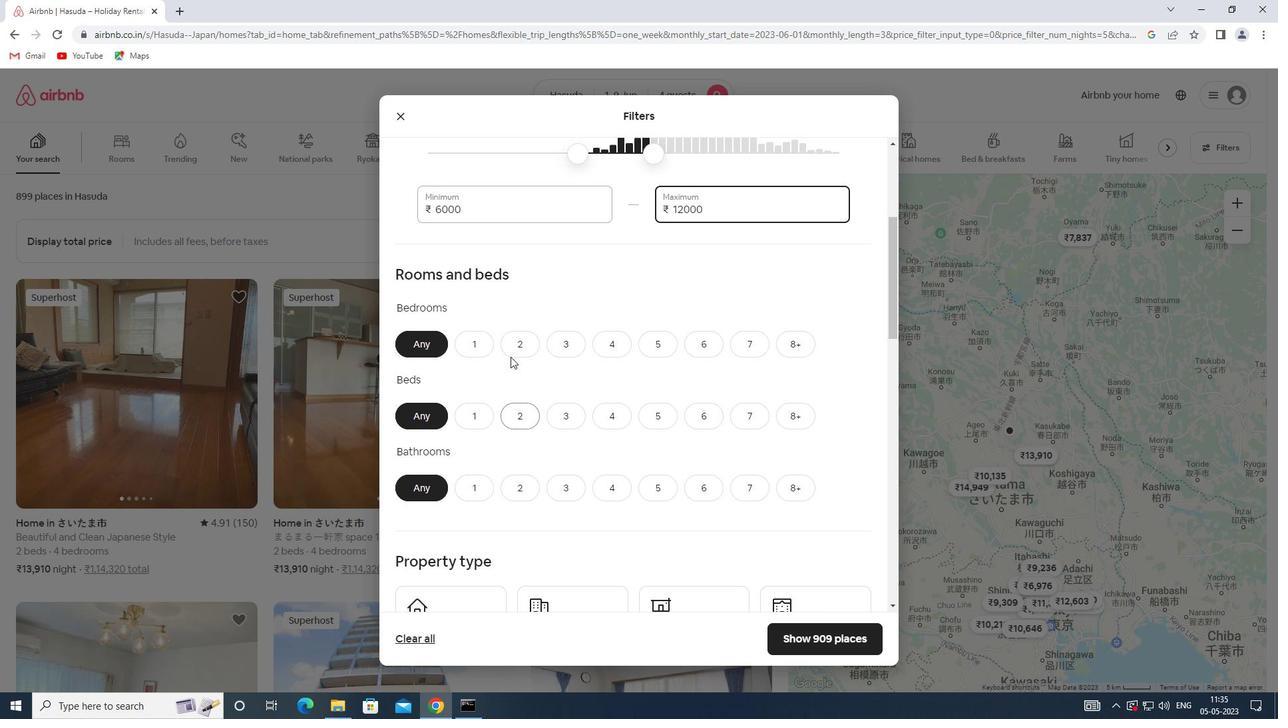 
Action: Mouse pressed left at (516, 336)
Screenshot: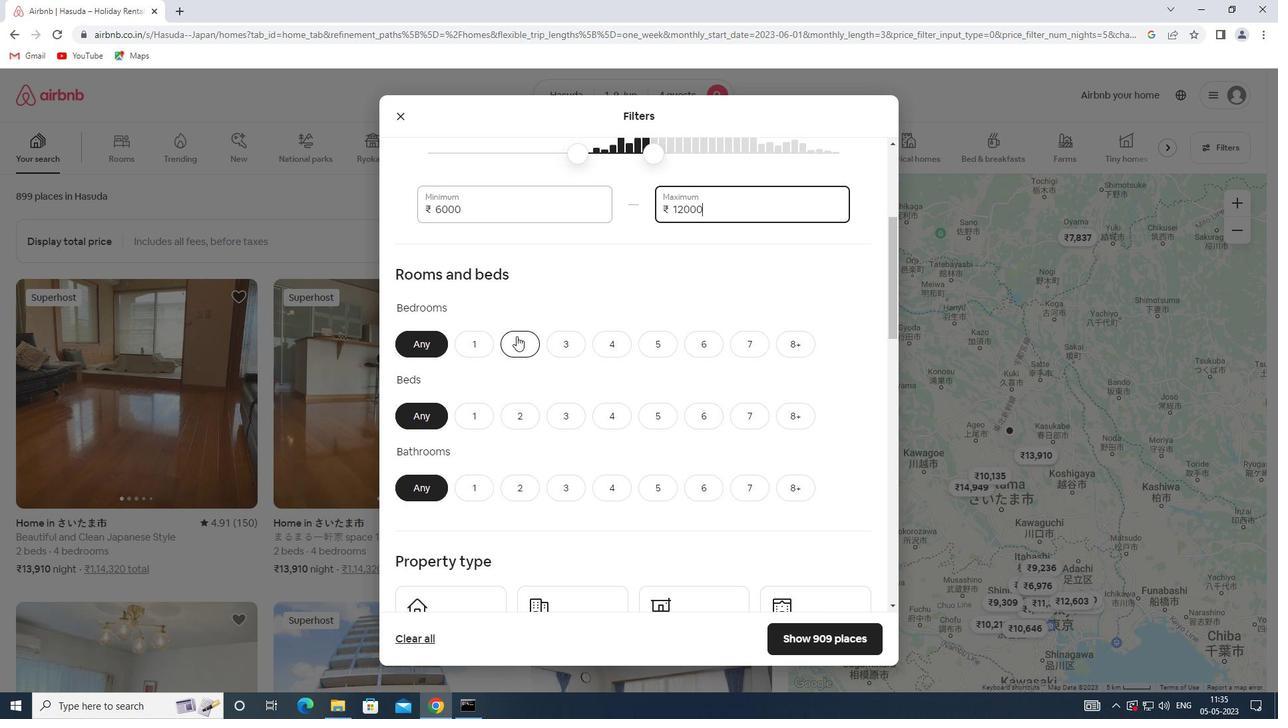 
Action: Mouse moved to (520, 412)
Screenshot: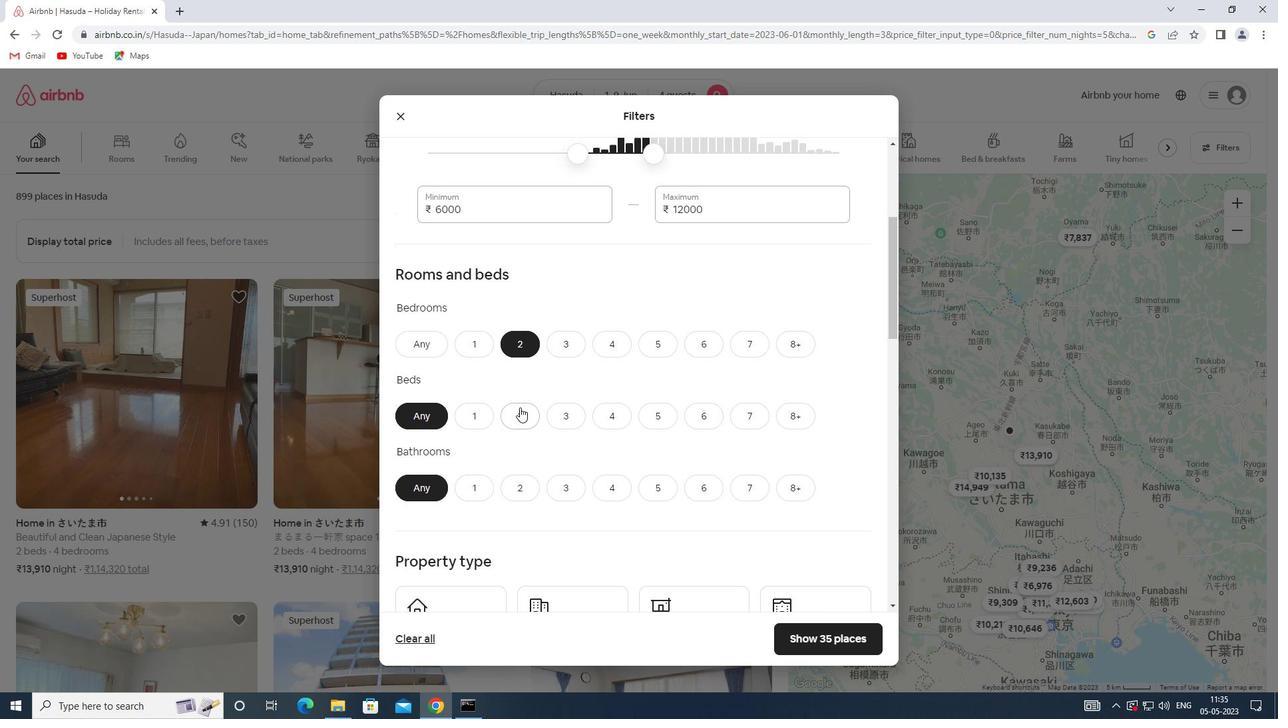 
Action: Mouse pressed left at (520, 412)
Screenshot: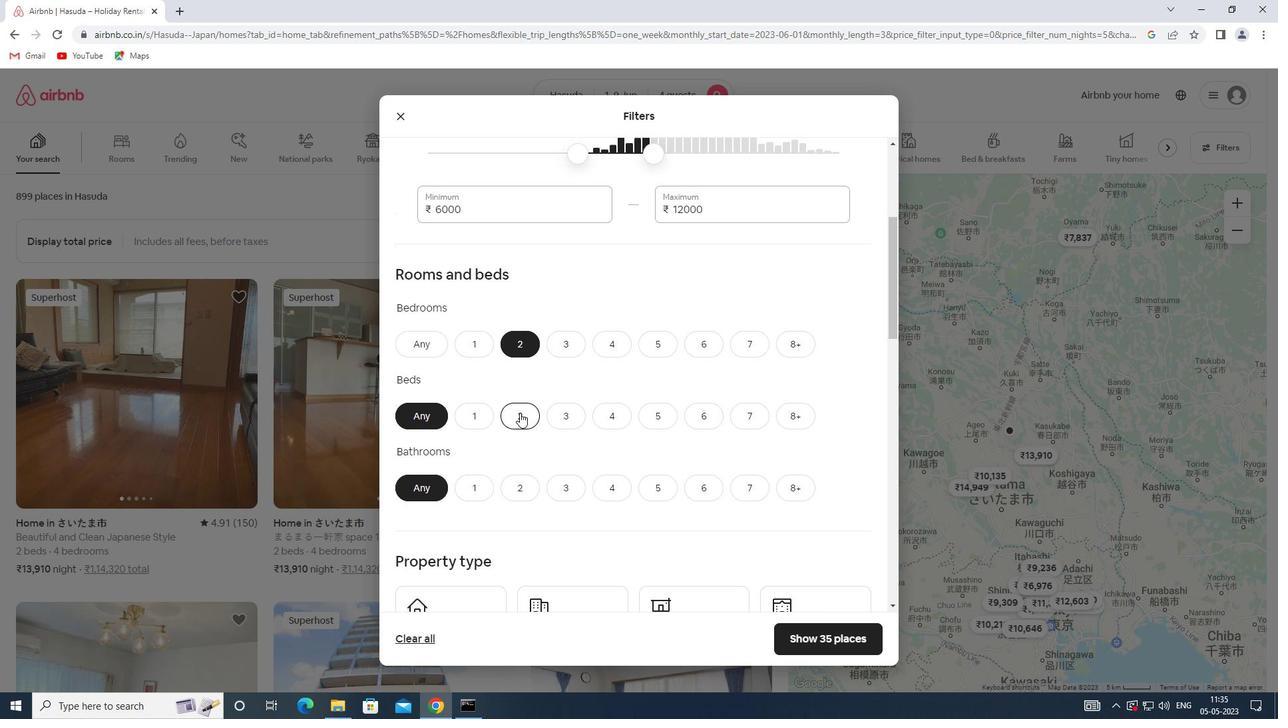 
Action: Mouse moved to (516, 481)
Screenshot: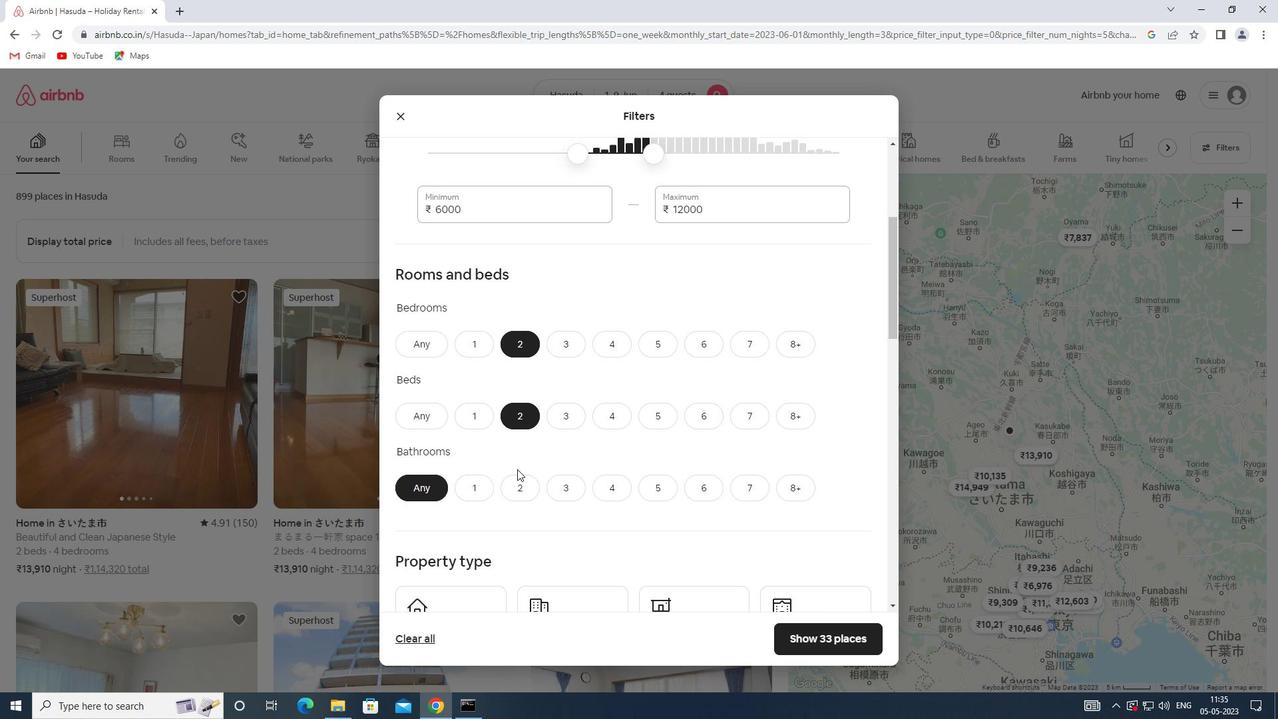 
Action: Mouse pressed left at (516, 481)
Screenshot: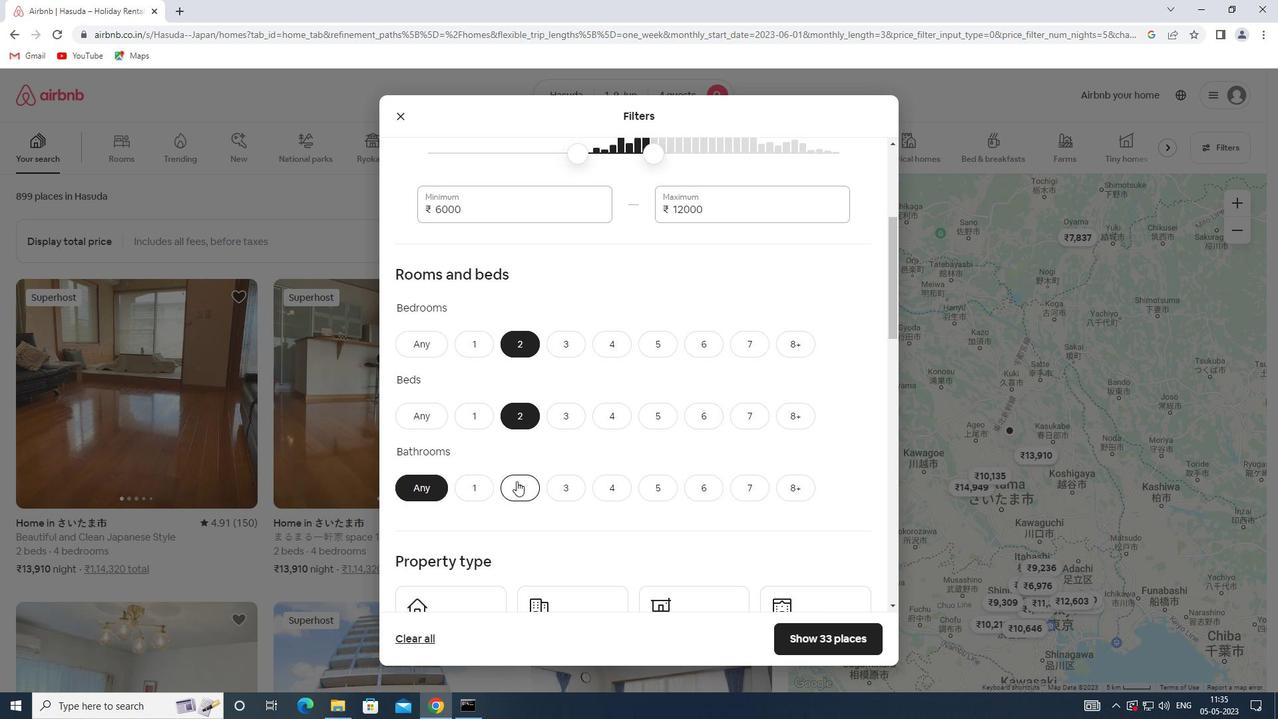 
Action: Mouse scrolled (516, 480) with delta (0, 0)
Screenshot: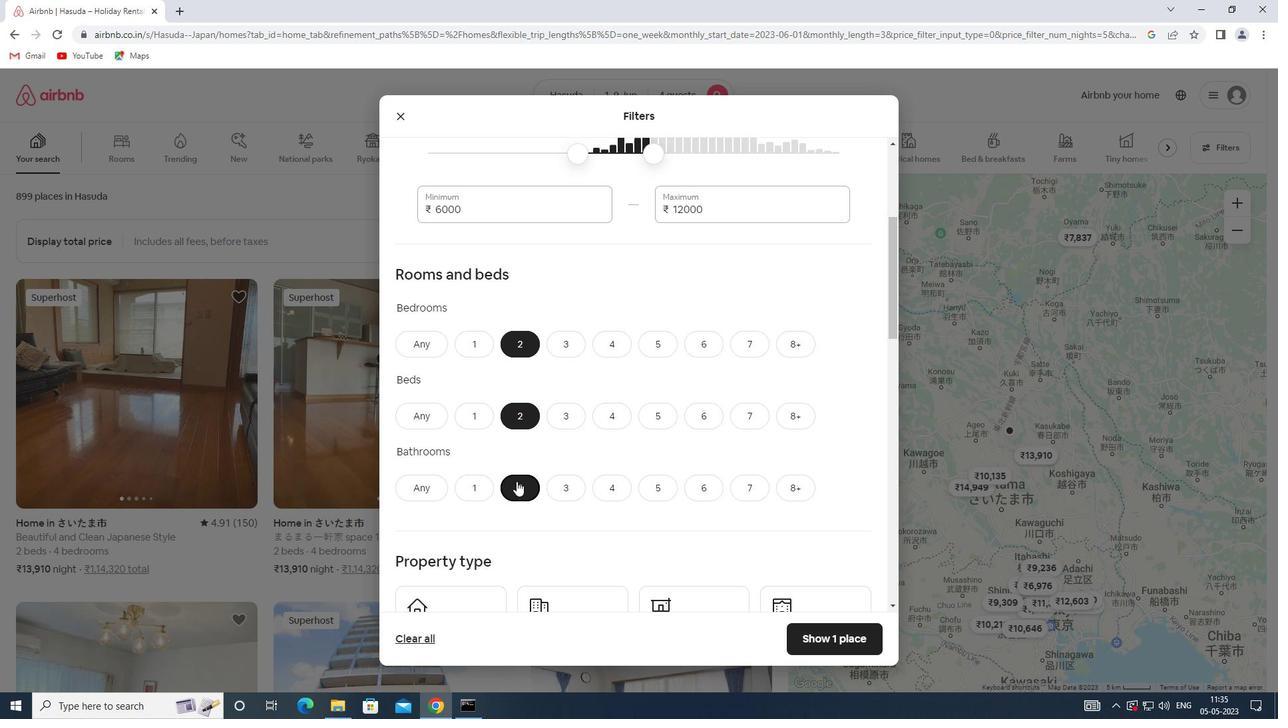 
Action: Mouse scrolled (516, 480) with delta (0, 0)
Screenshot: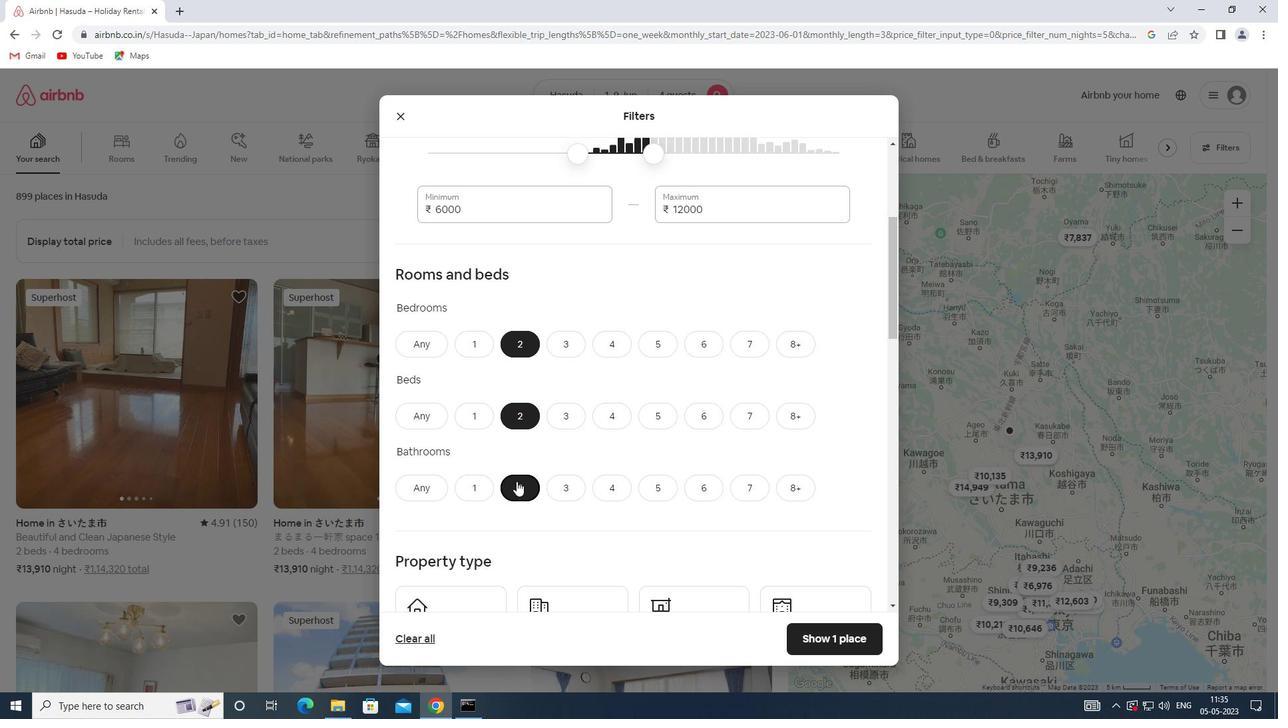 
Action: Mouse scrolled (516, 480) with delta (0, 0)
Screenshot: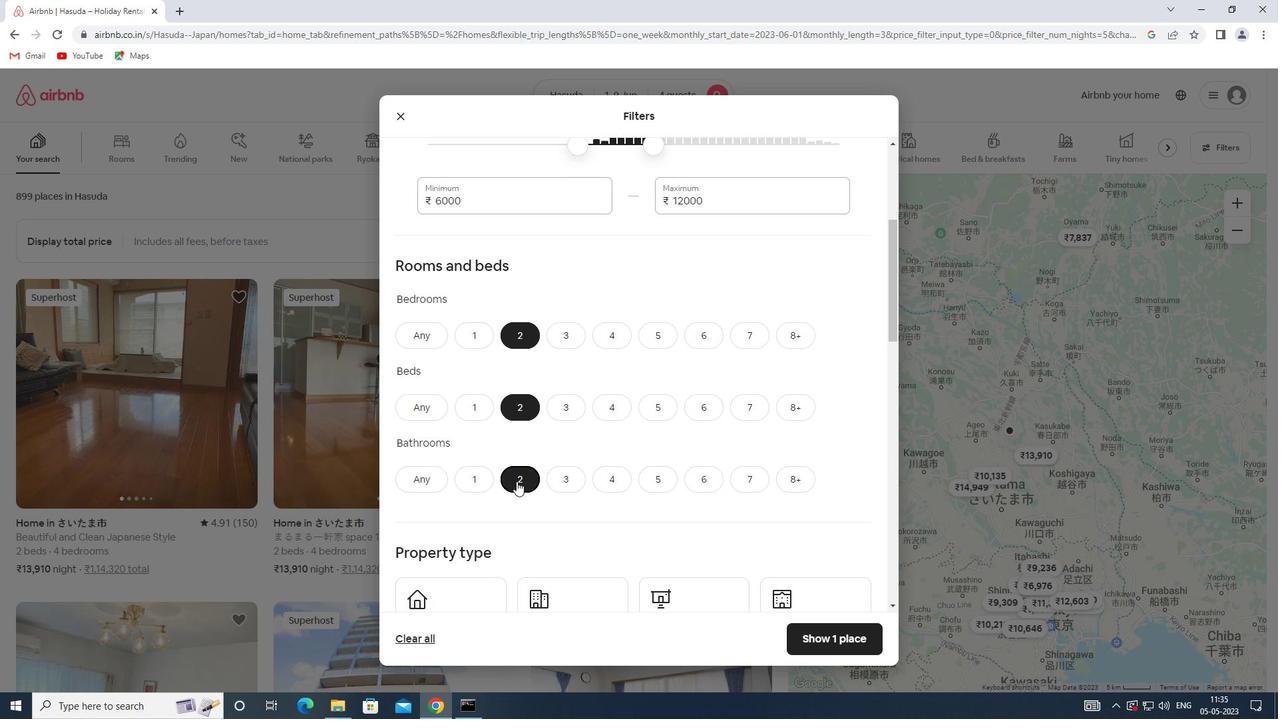 
Action: Mouse moved to (490, 440)
Screenshot: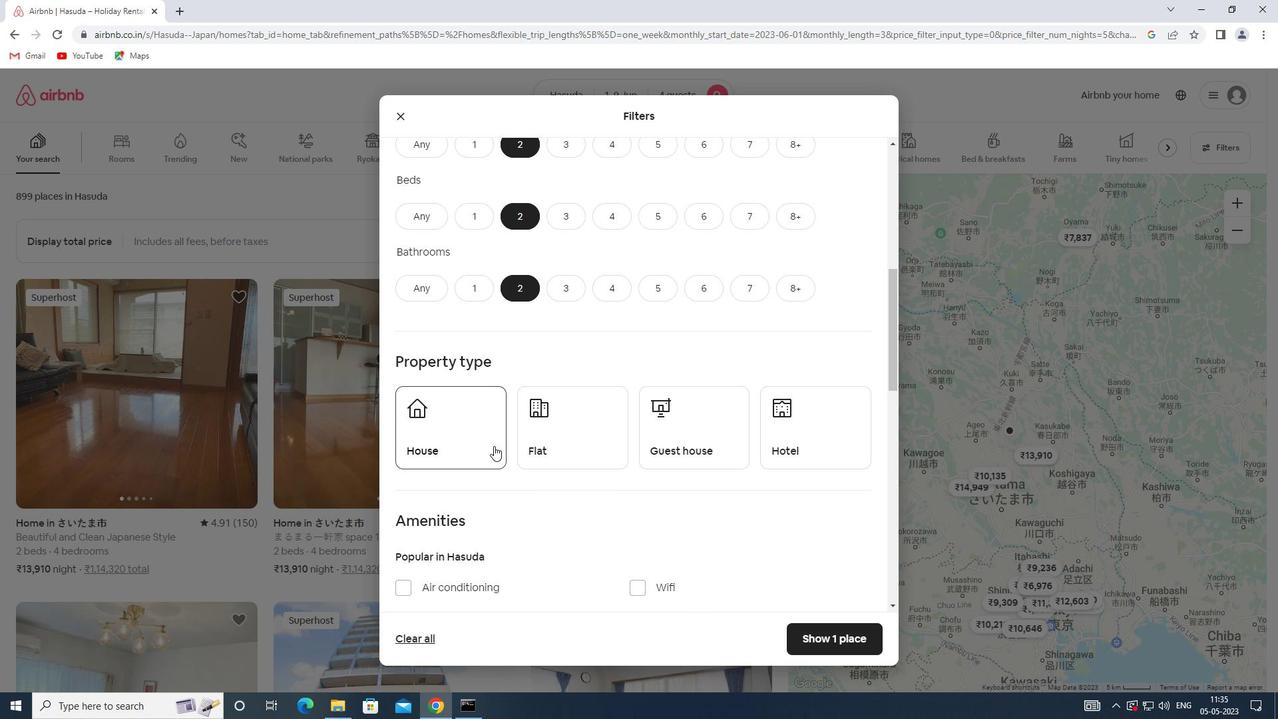 
Action: Mouse pressed left at (490, 440)
Screenshot: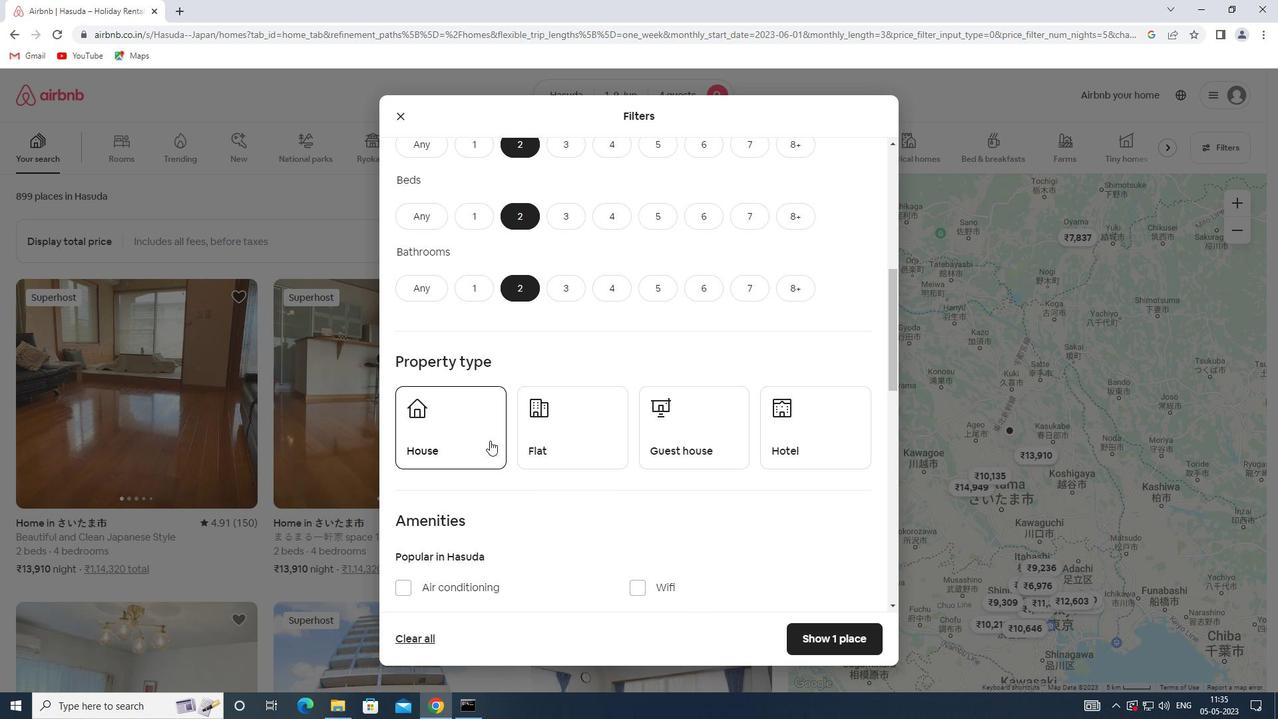 
Action: Mouse moved to (554, 440)
Screenshot: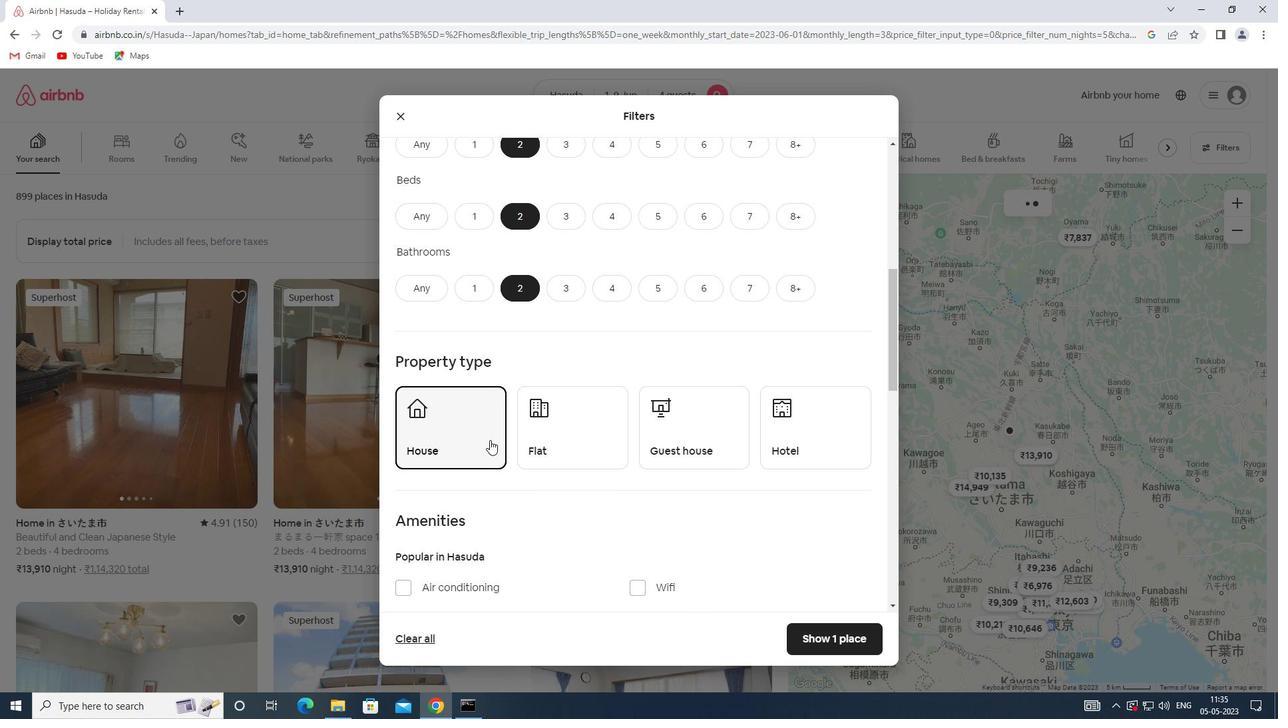 
Action: Mouse pressed left at (554, 440)
Screenshot: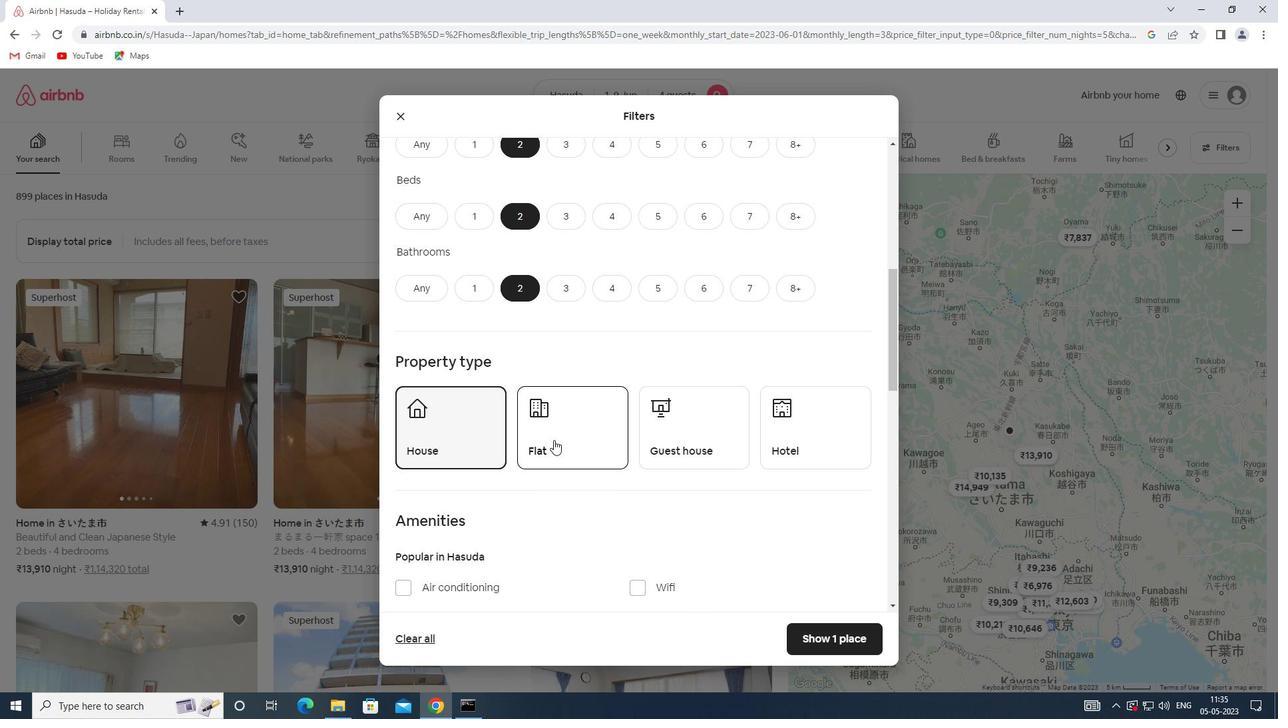 
Action: Mouse moved to (656, 444)
Screenshot: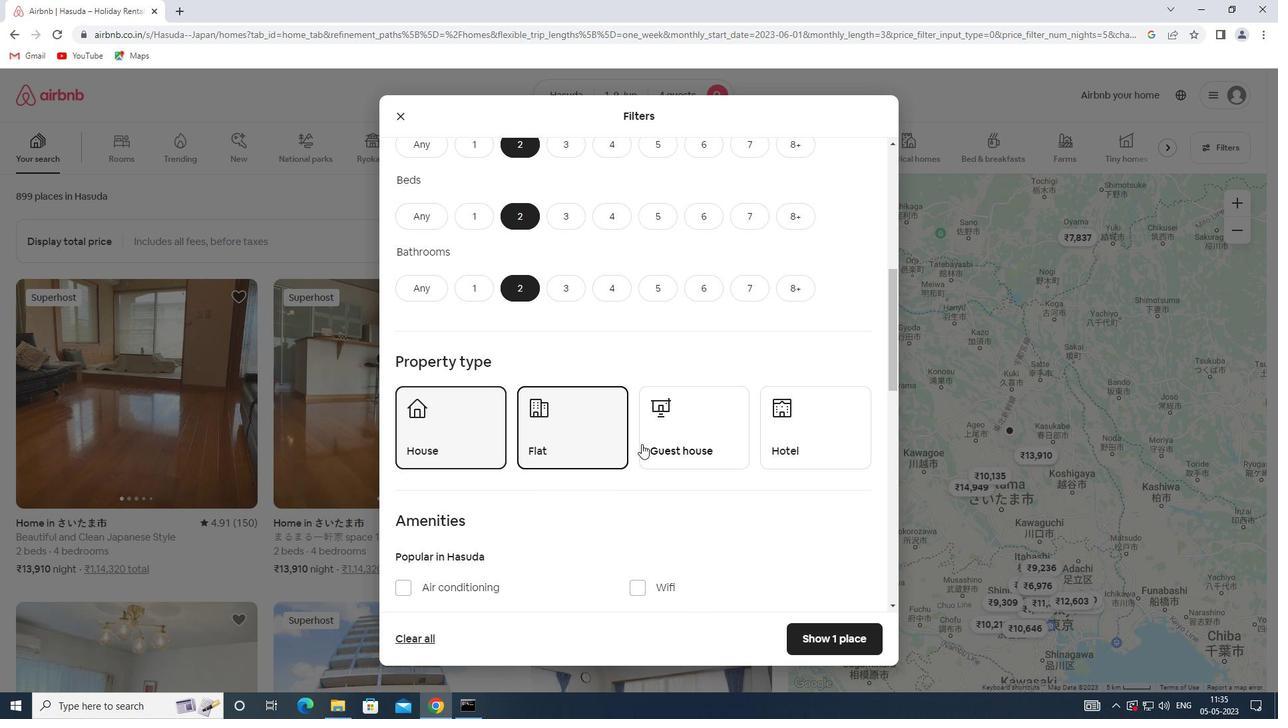 
Action: Mouse pressed left at (656, 444)
Screenshot: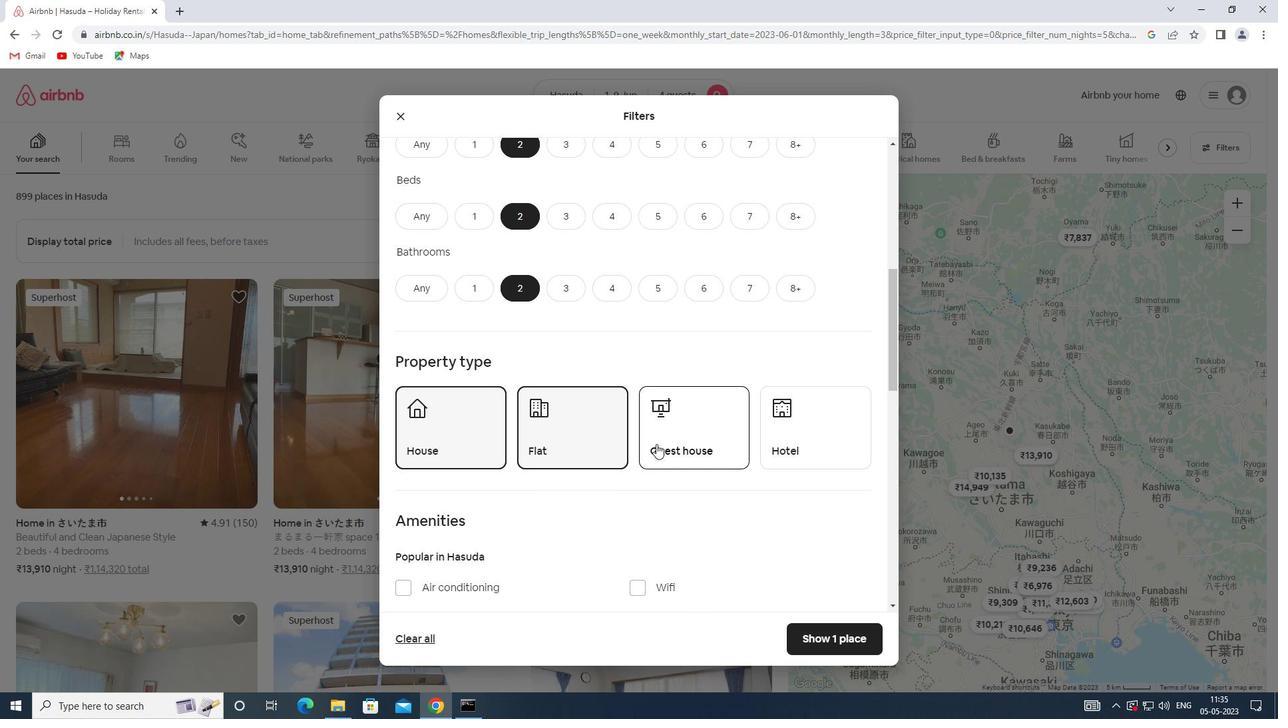 
Action: Mouse scrolled (656, 443) with delta (0, 0)
Screenshot: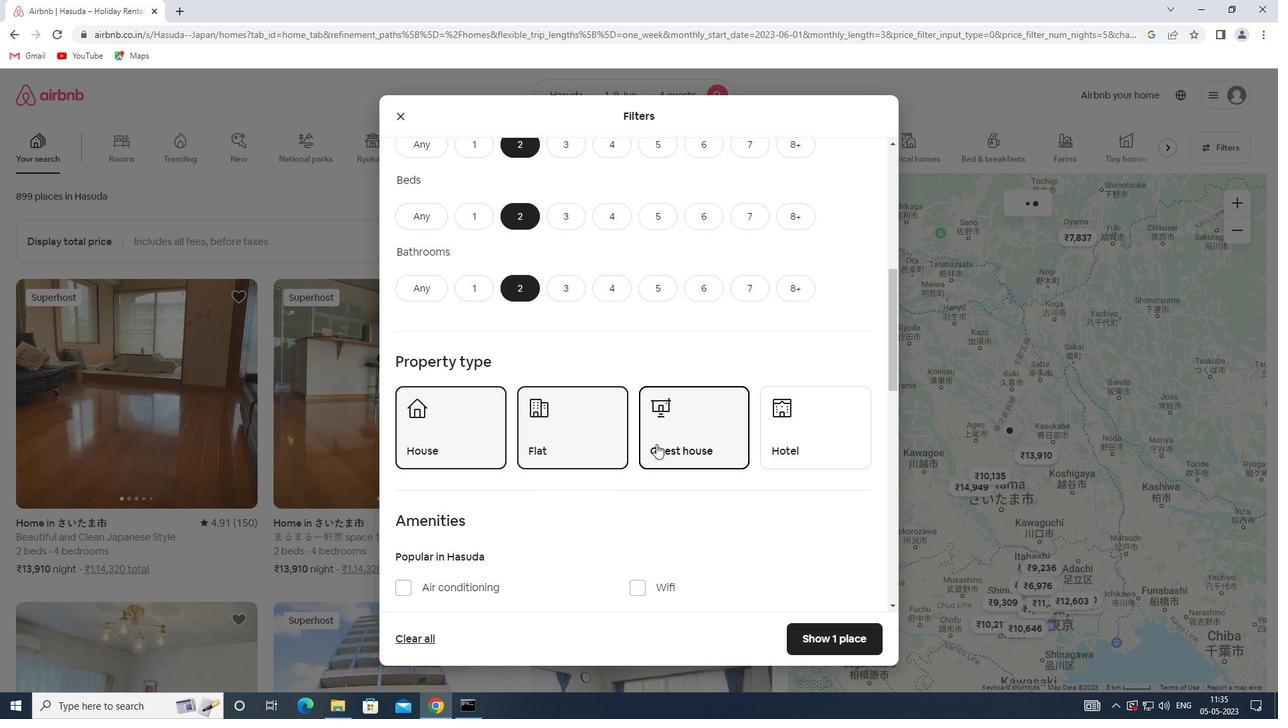 
Action: Mouse scrolled (656, 443) with delta (0, 0)
Screenshot: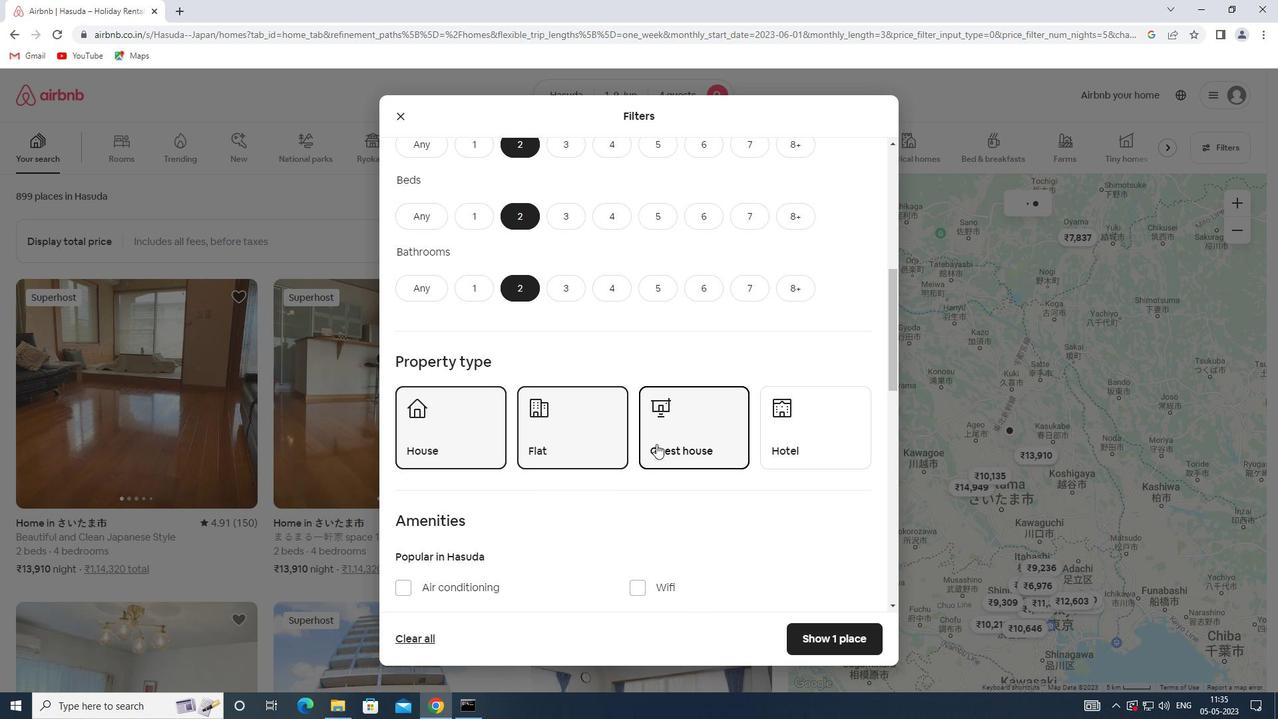 
Action: Mouse scrolled (656, 443) with delta (0, 0)
Screenshot: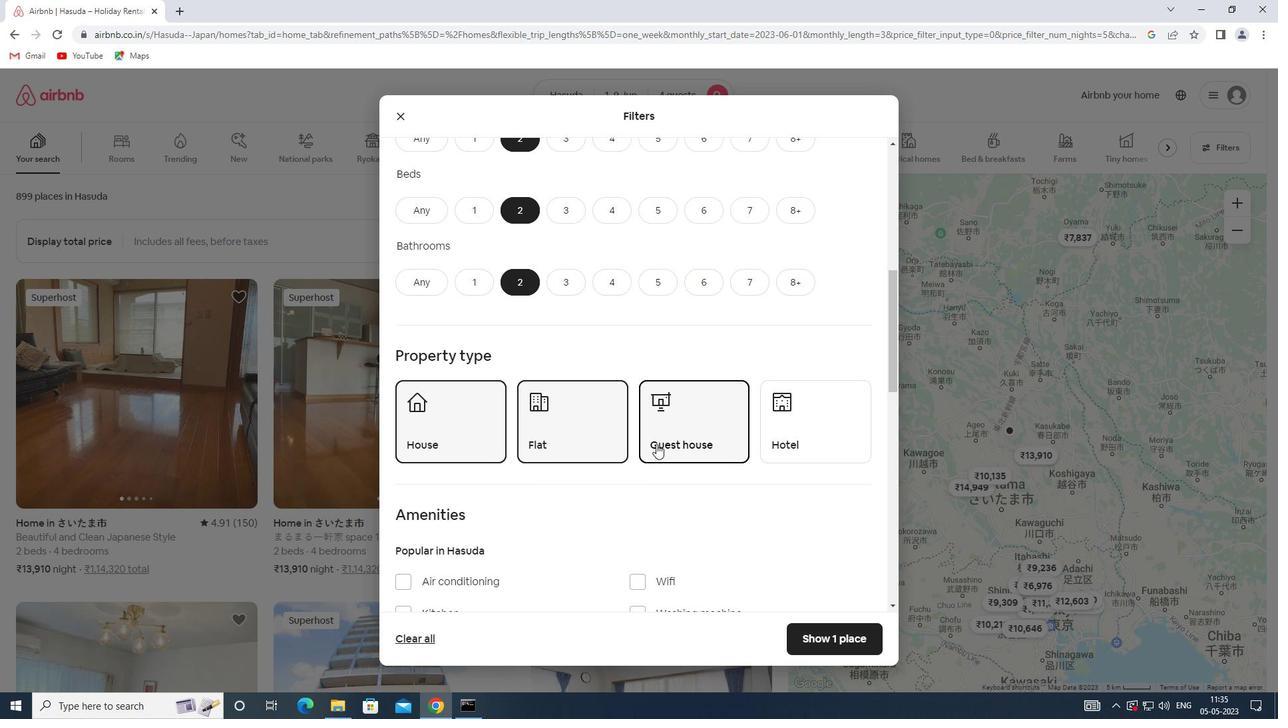 
Action: Mouse scrolled (656, 443) with delta (0, 0)
Screenshot: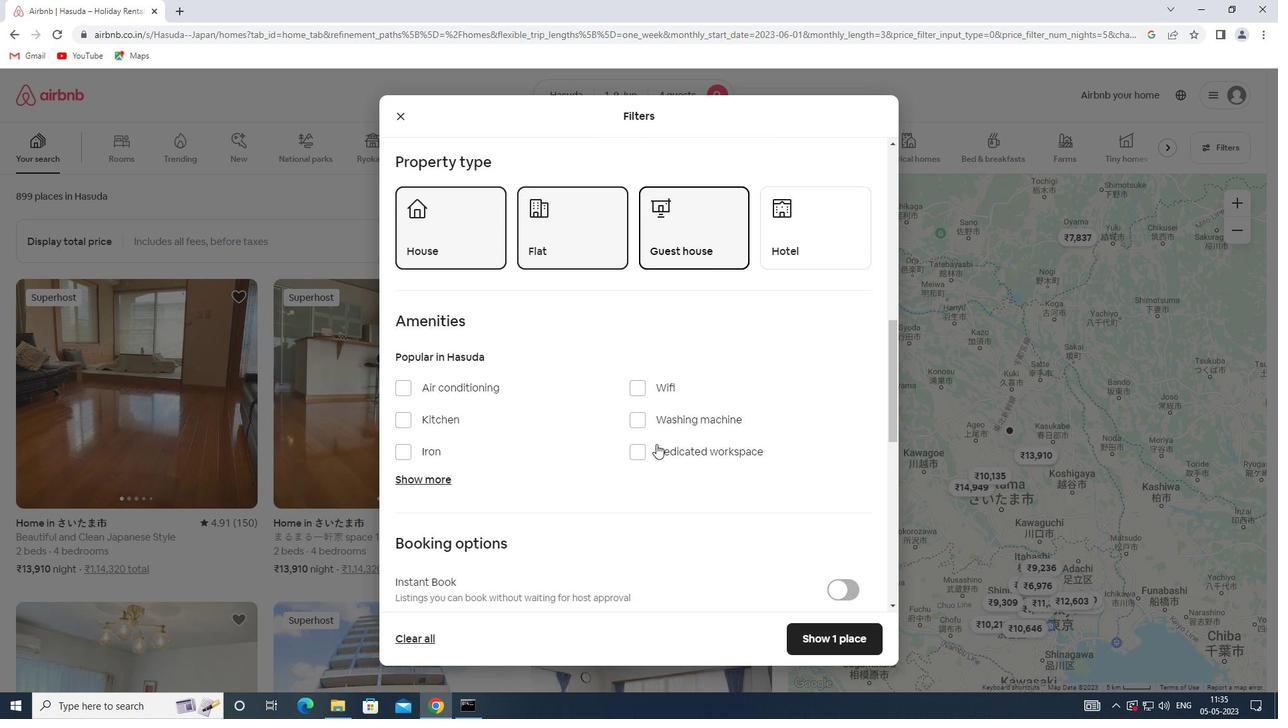 
Action: Mouse scrolled (656, 443) with delta (0, 0)
Screenshot: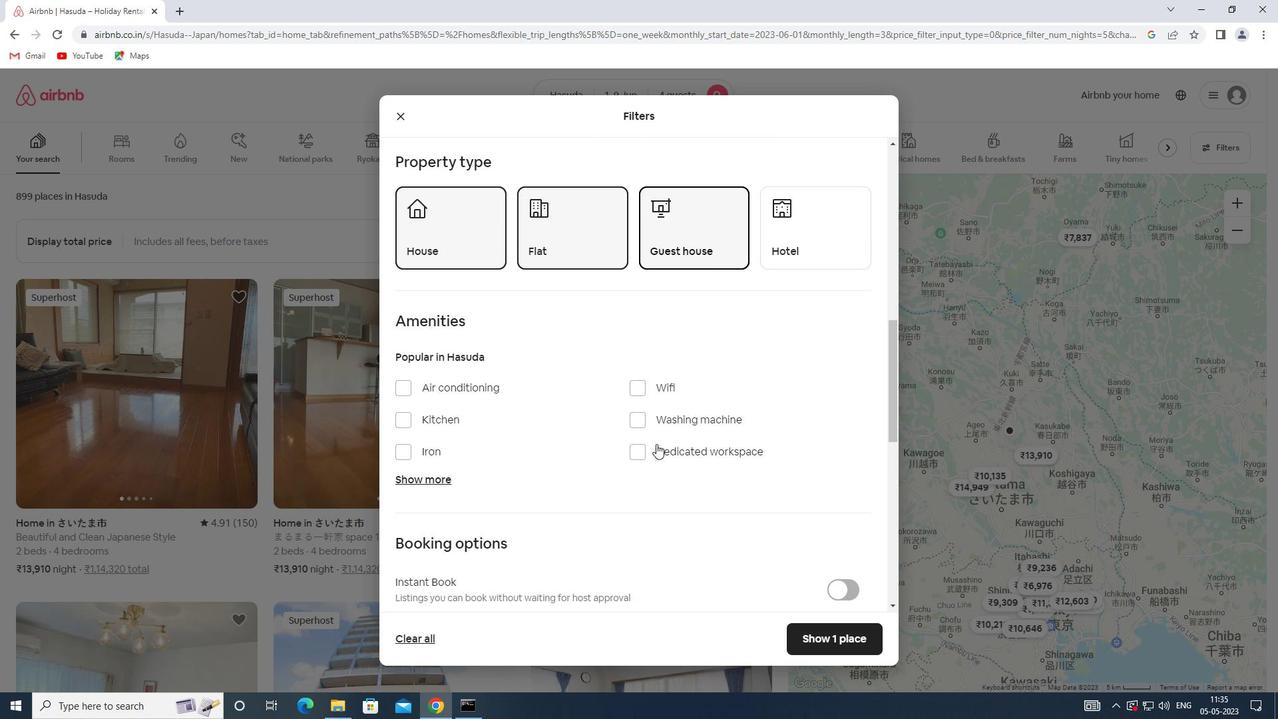 
Action: Mouse scrolled (656, 443) with delta (0, 0)
Screenshot: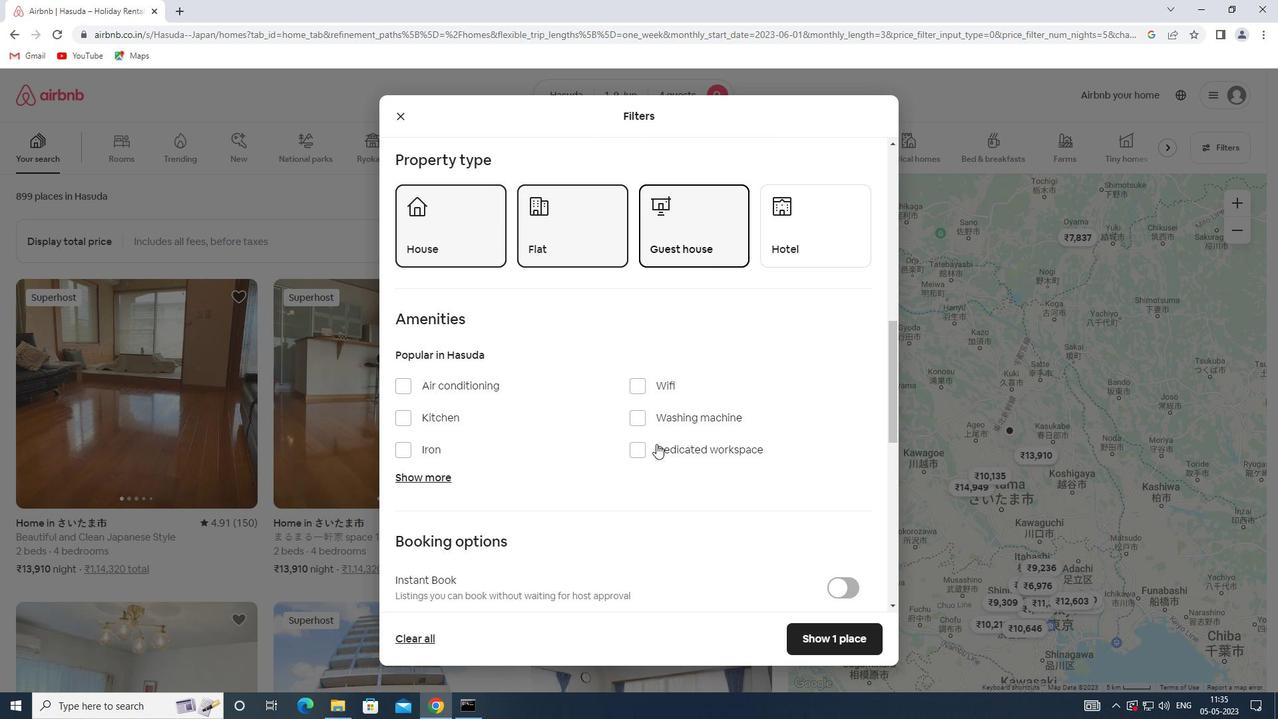 
Action: Mouse moved to (837, 442)
Screenshot: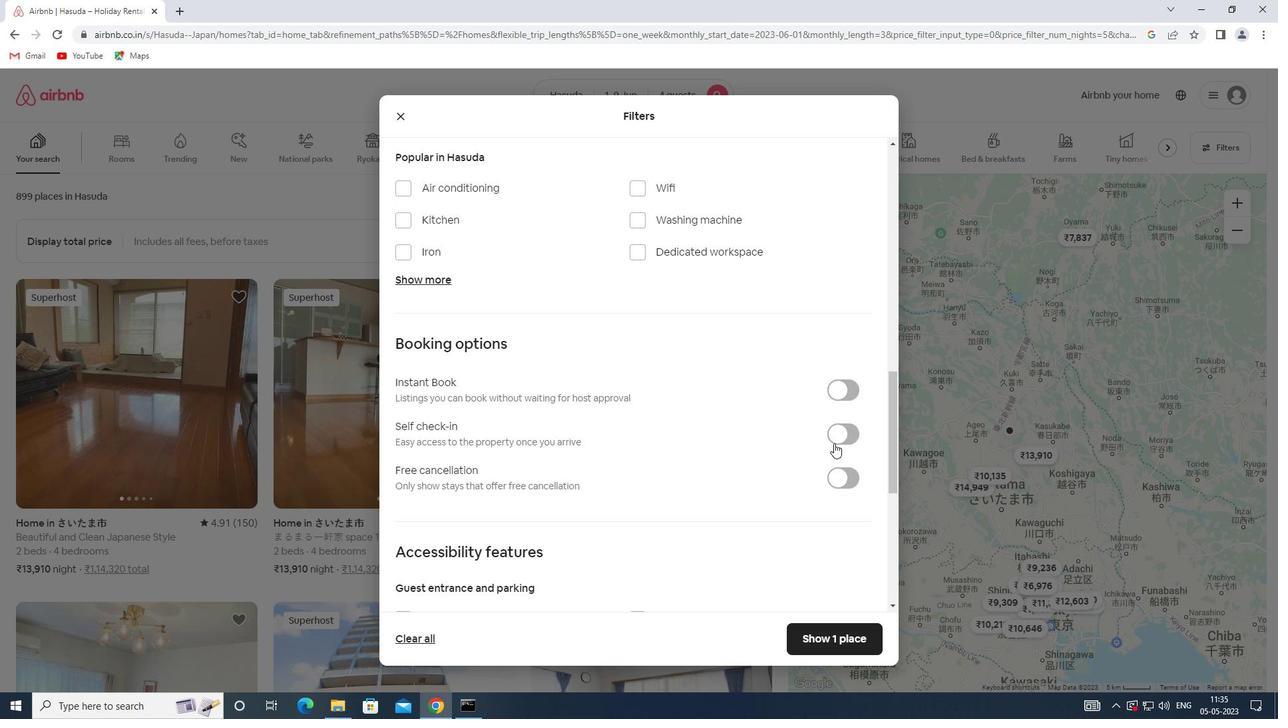 
Action: Mouse pressed left at (837, 442)
Screenshot: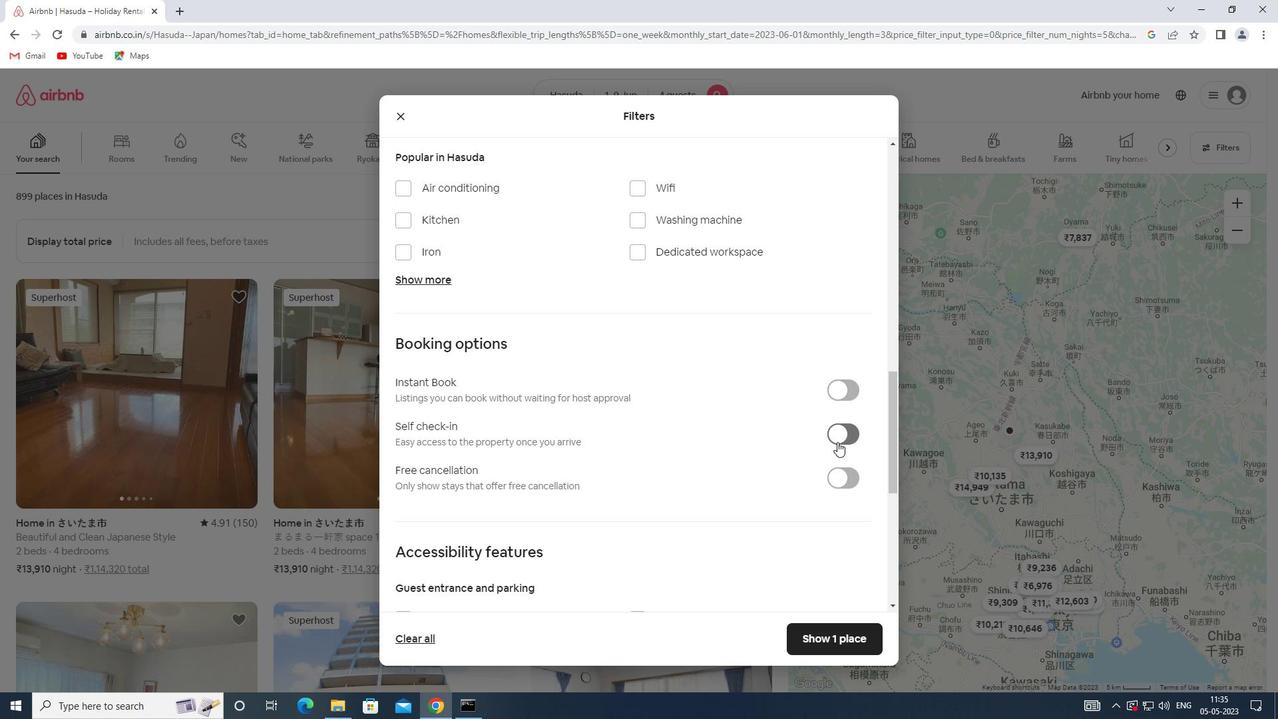 
Action: Mouse moved to (566, 465)
Screenshot: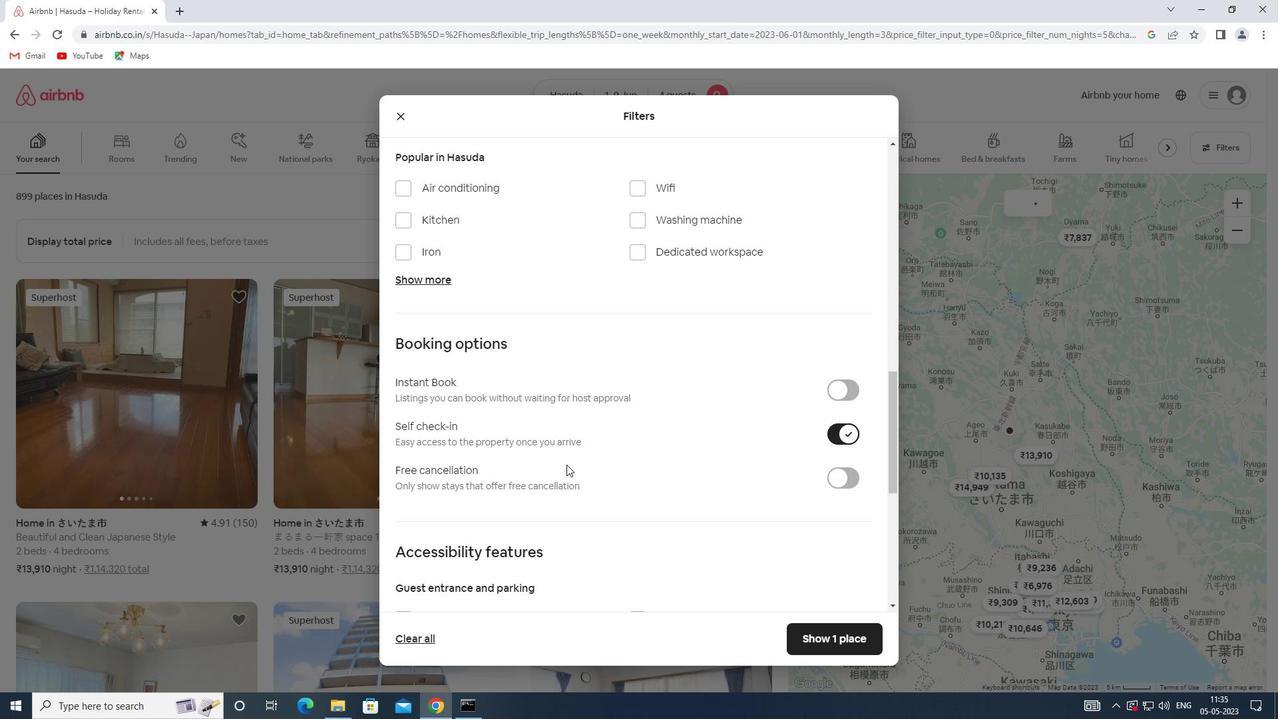 
Action: Mouse scrolled (566, 464) with delta (0, 0)
Screenshot: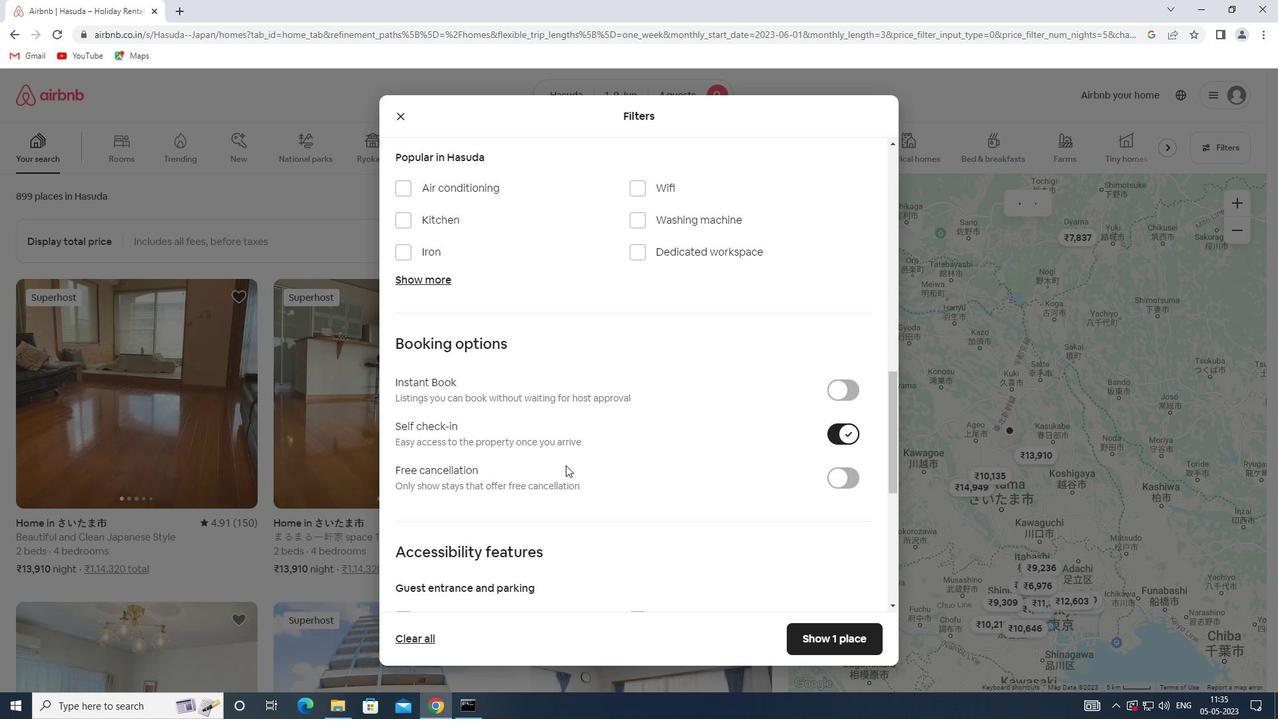 
Action: Mouse scrolled (566, 464) with delta (0, 0)
Screenshot: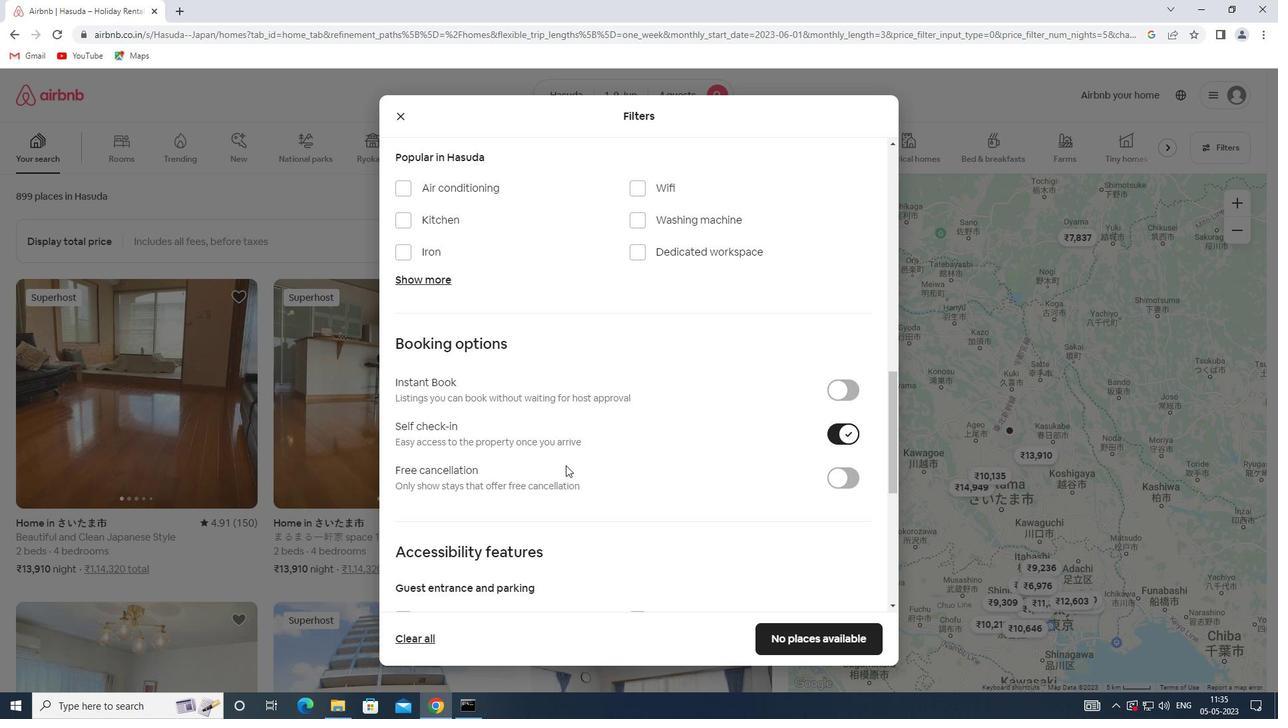 
Action: Mouse scrolled (566, 464) with delta (0, 0)
Screenshot: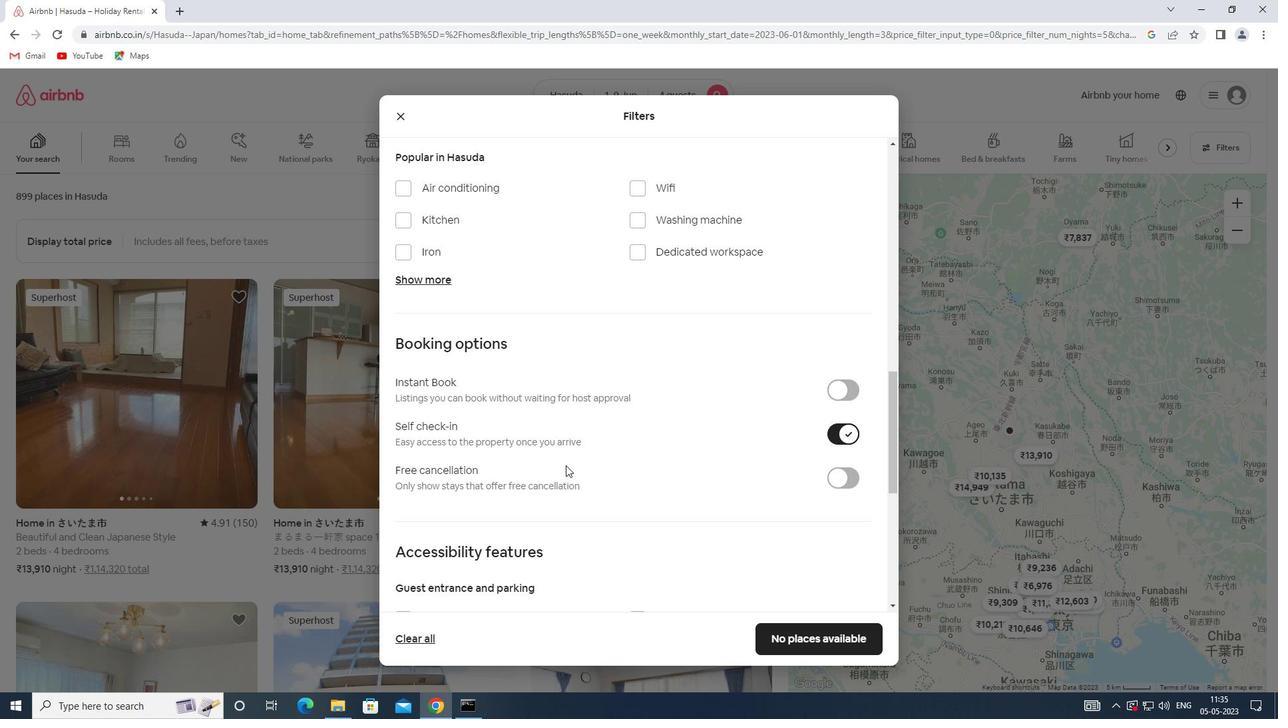 
Action: Mouse scrolled (566, 464) with delta (0, 0)
Screenshot: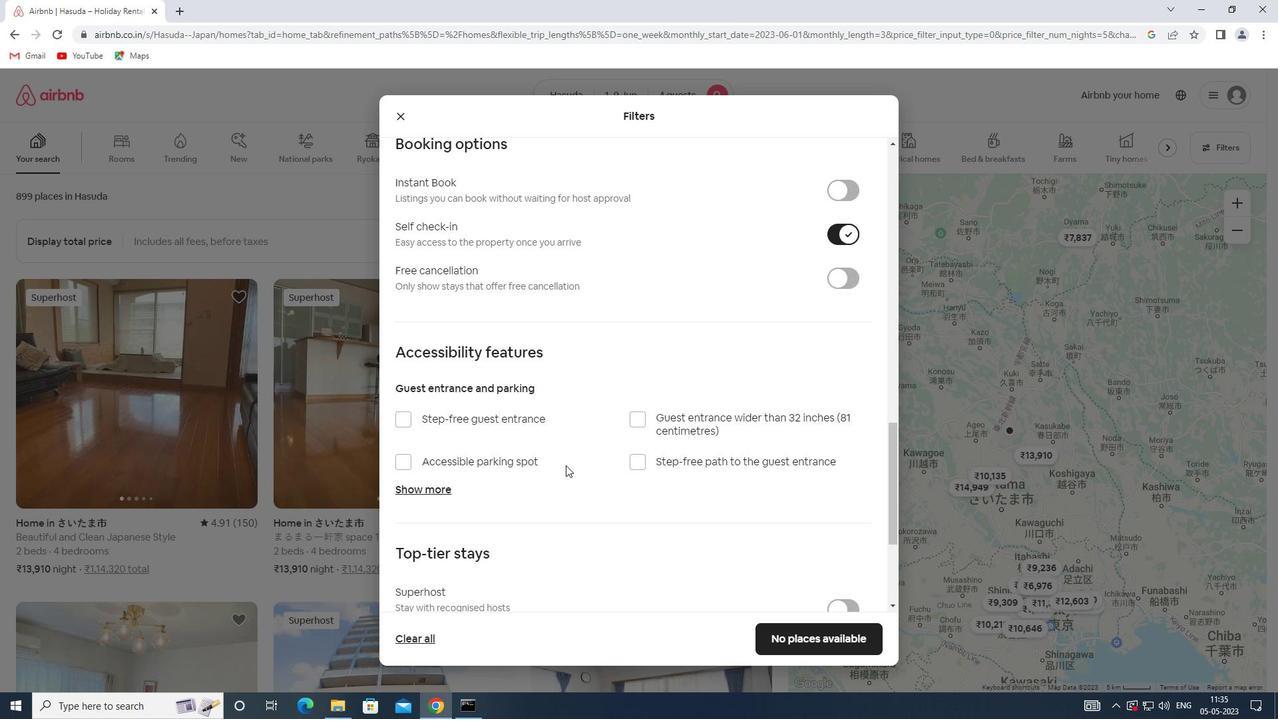 
Action: Mouse scrolled (566, 464) with delta (0, 0)
Screenshot: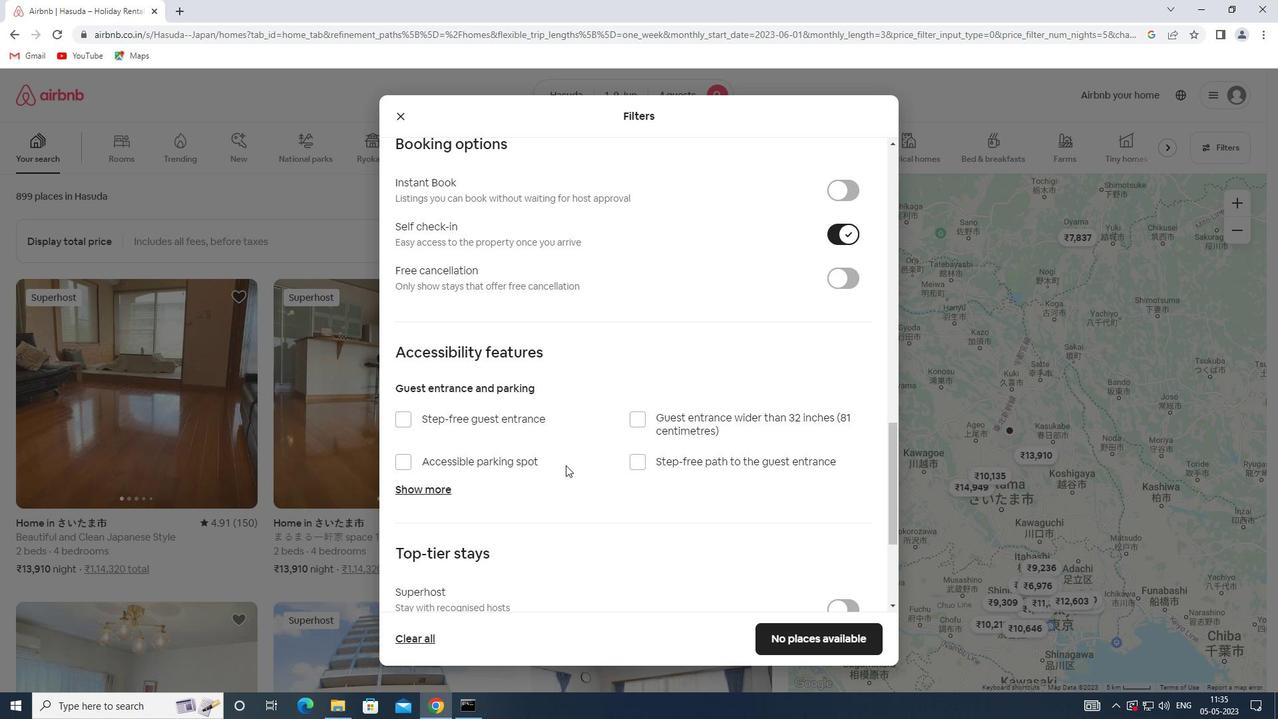 
Action: Mouse scrolled (566, 464) with delta (0, 0)
Screenshot: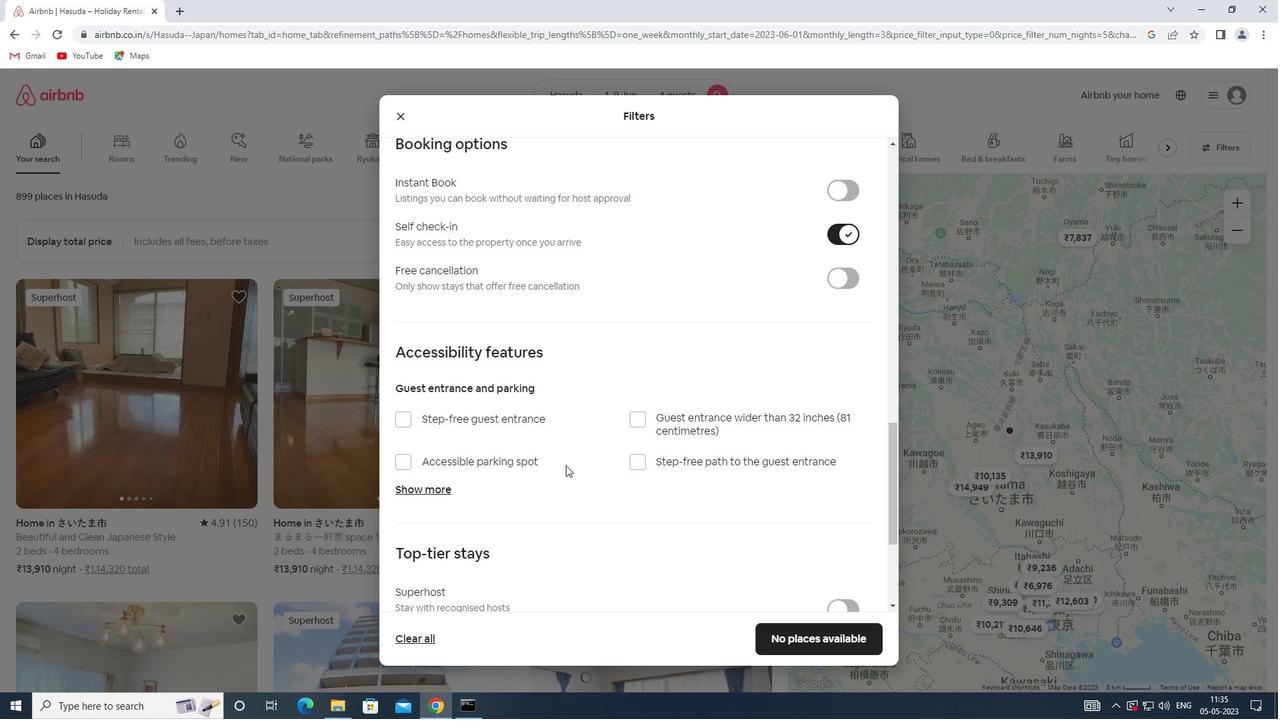 
Action: Mouse scrolled (566, 464) with delta (0, 0)
Screenshot: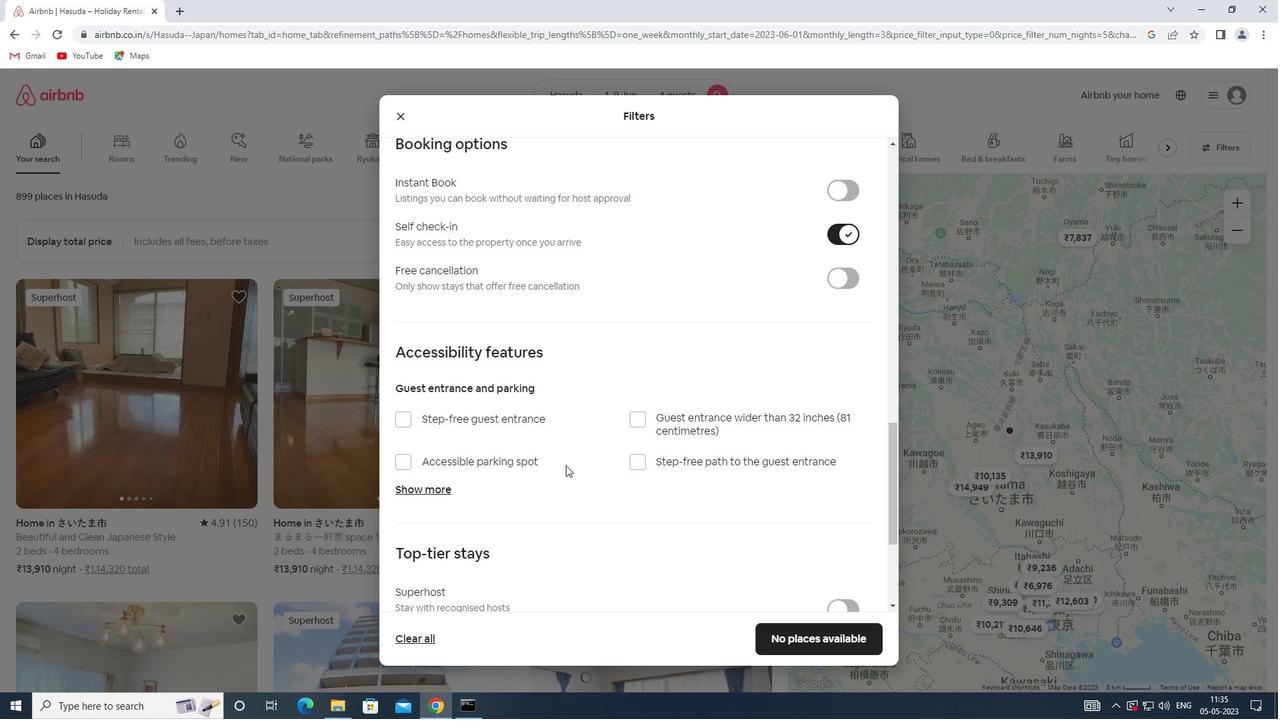 
Action: Mouse moved to (445, 512)
Screenshot: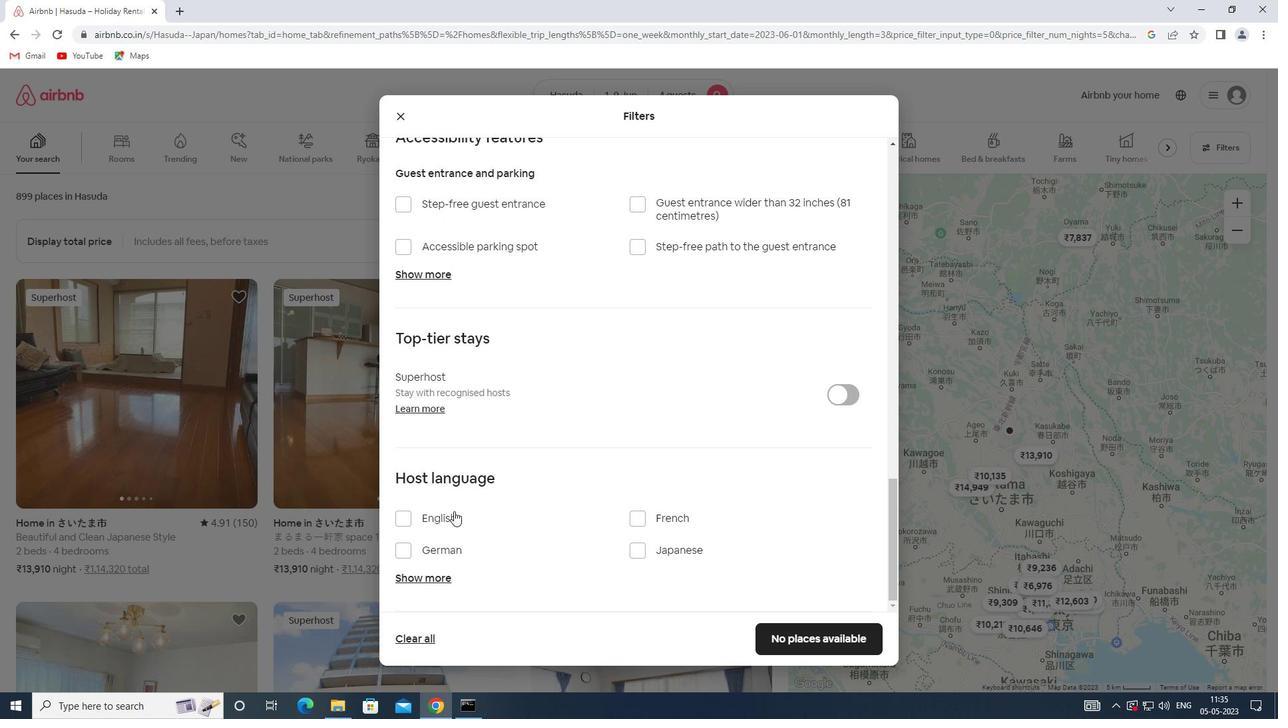 
Action: Mouse pressed left at (445, 512)
Screenshot: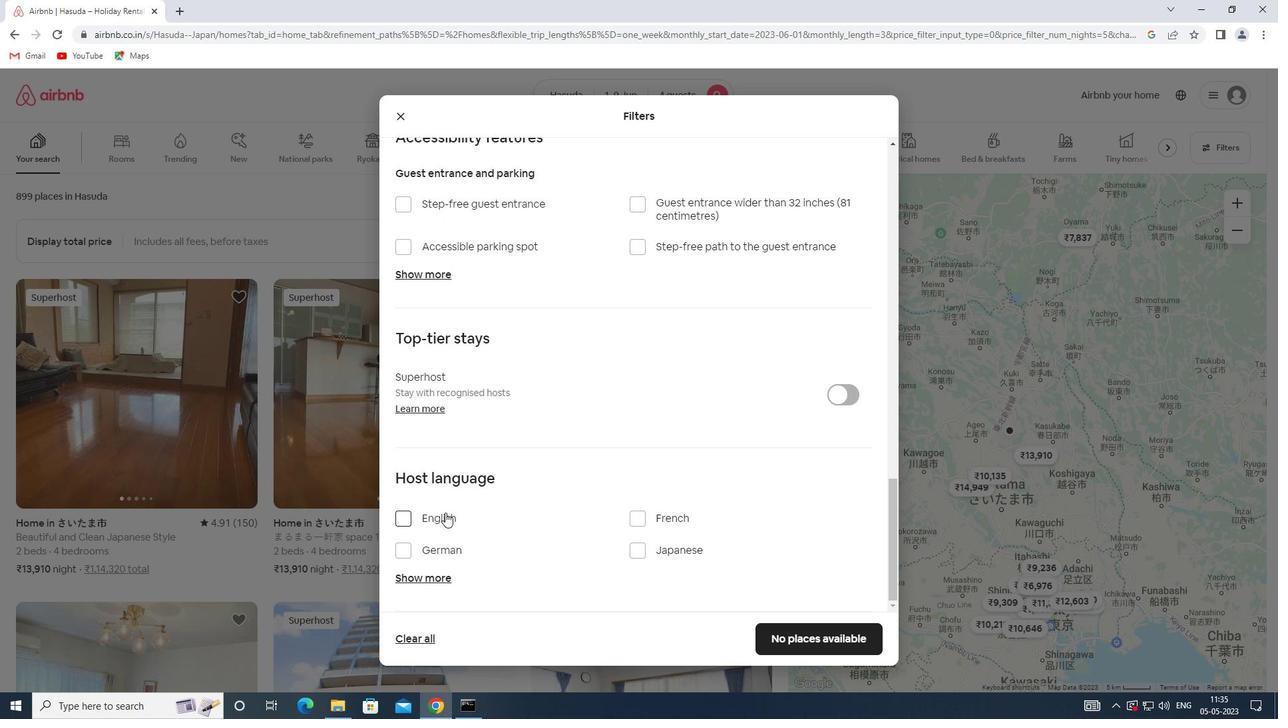 
Action: Mouse moved to (786, 627)
Screenshot: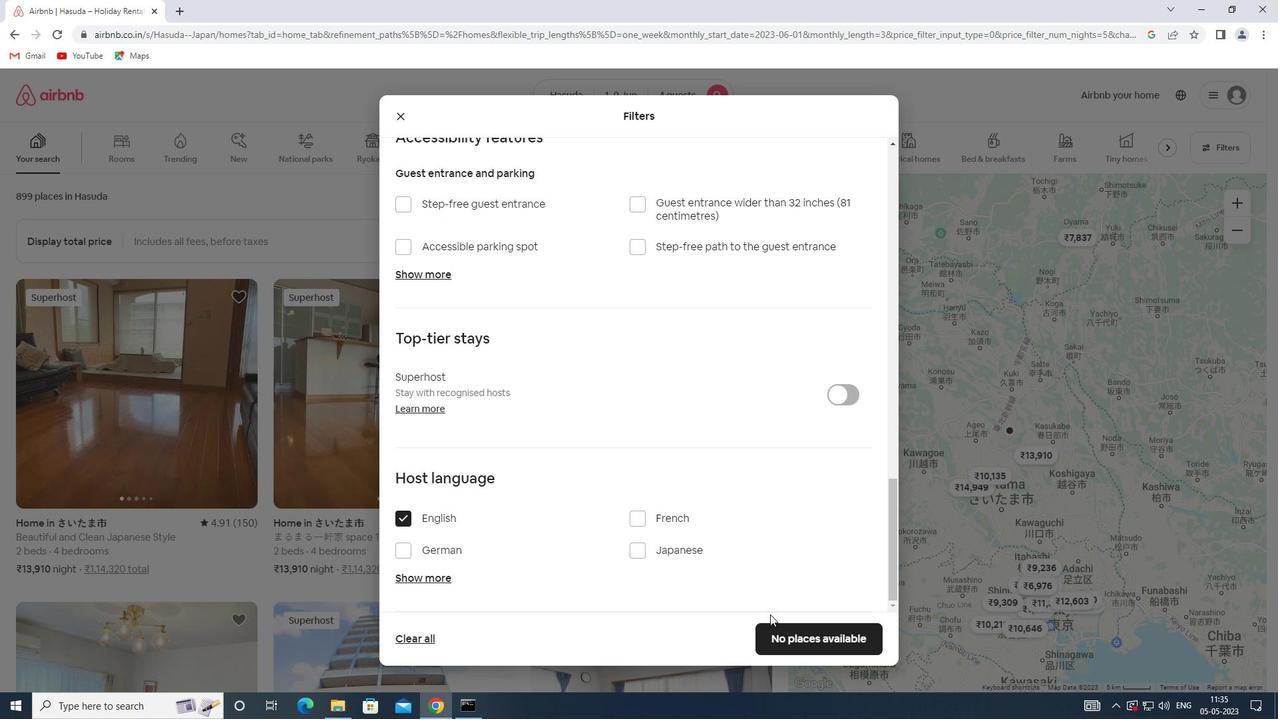 
Action: Mouse pressed left at (786, 627)
Screenshot: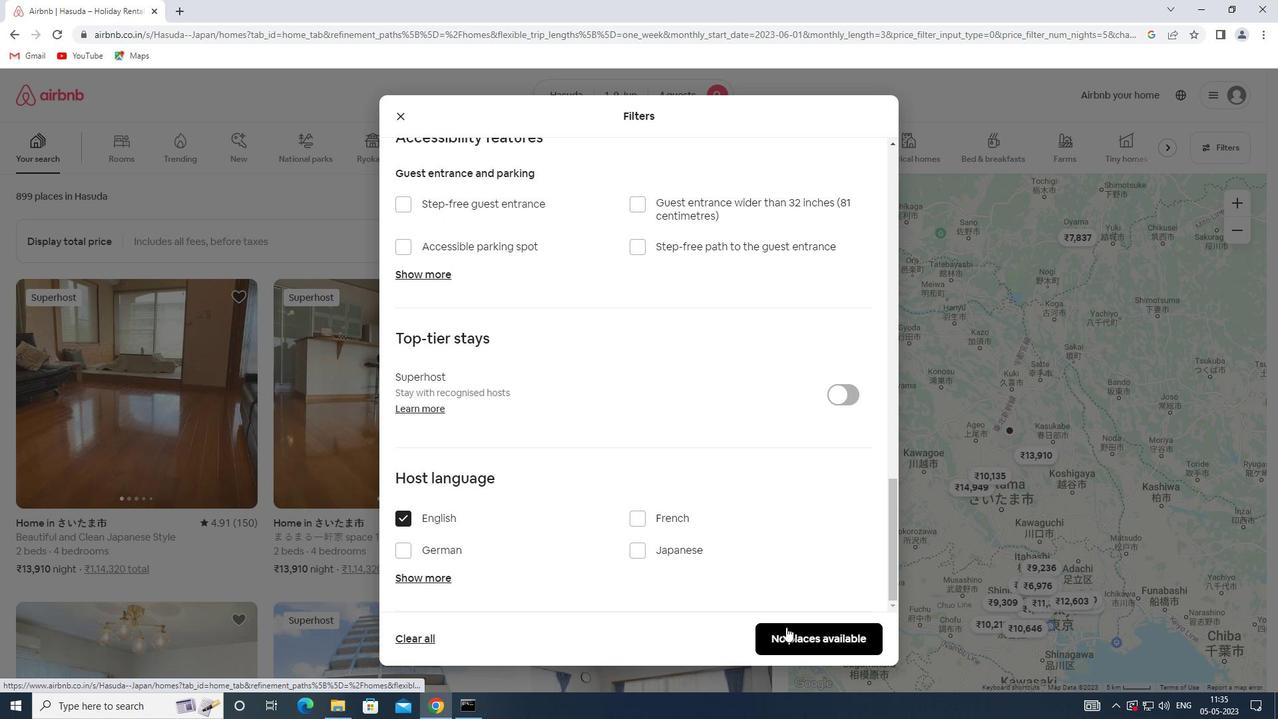 
